 Task: Create a meeting invitation with a SmartArt diagram of project phases and include a 3D model.
Action: Mouse moved to (16, 69)
Screenshot: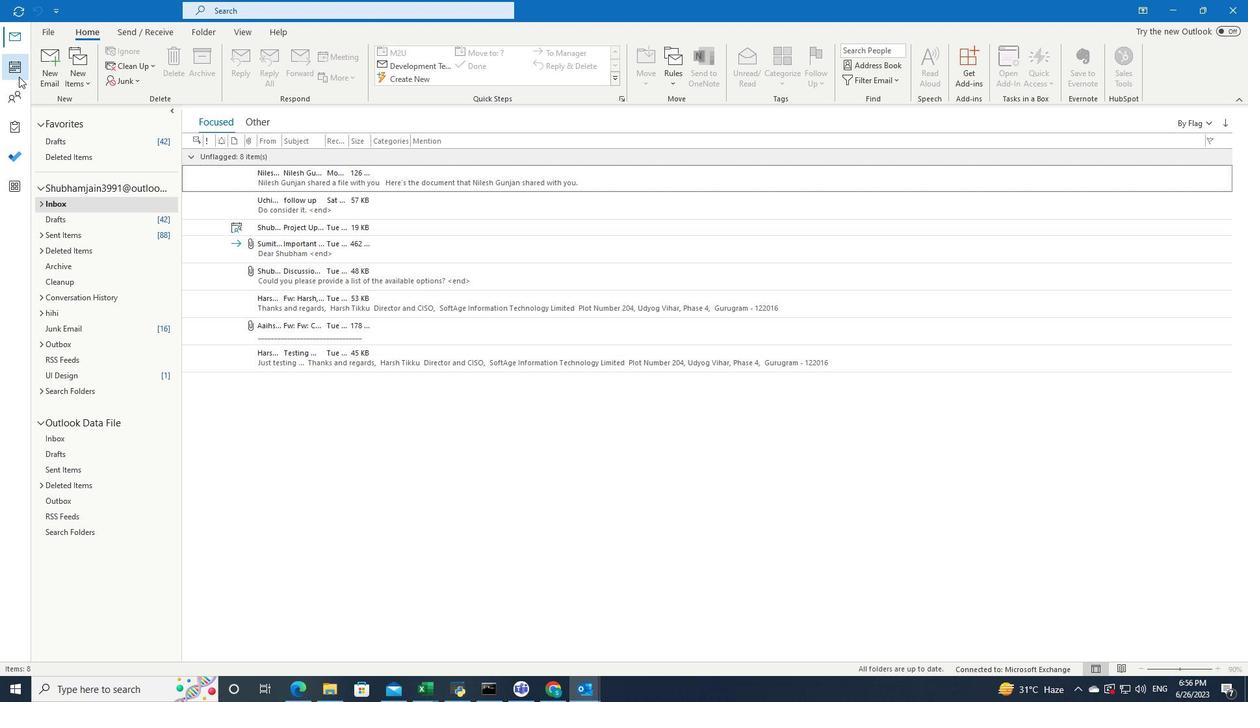 
Action: Mouse pressed left at (16, 69)
Screenshot: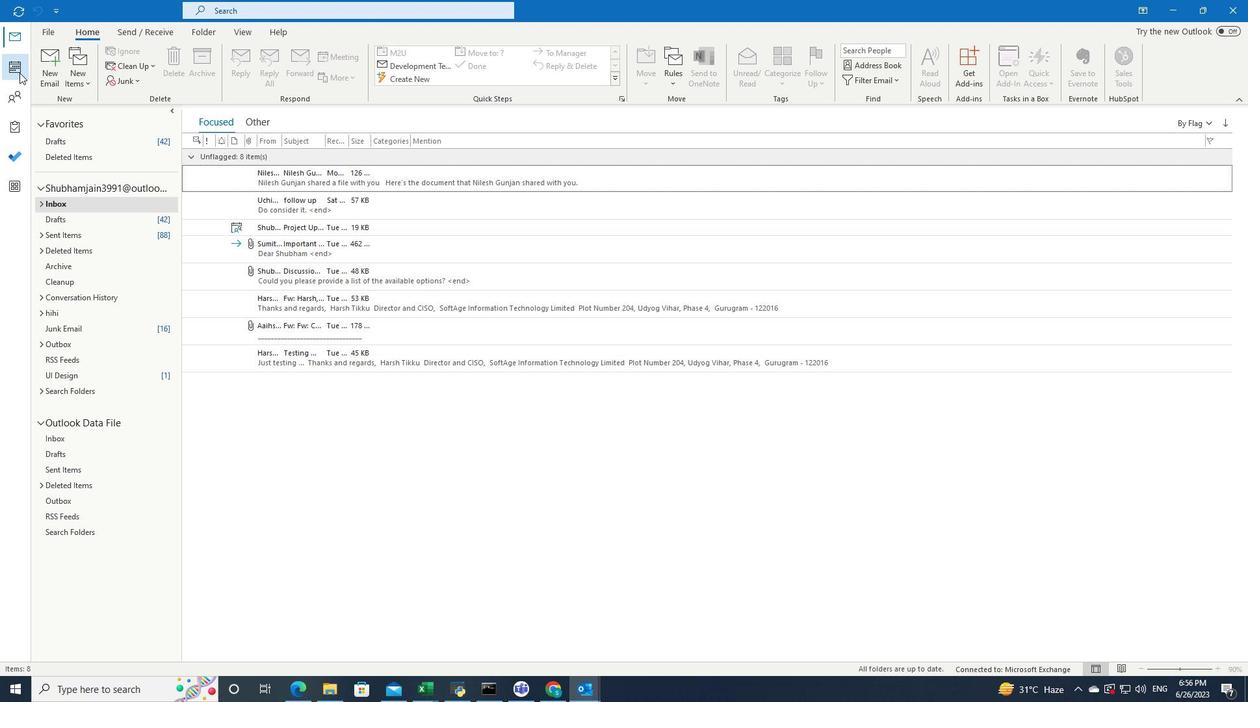 
Action: Mouse moved to (104, 78)
Screenshot: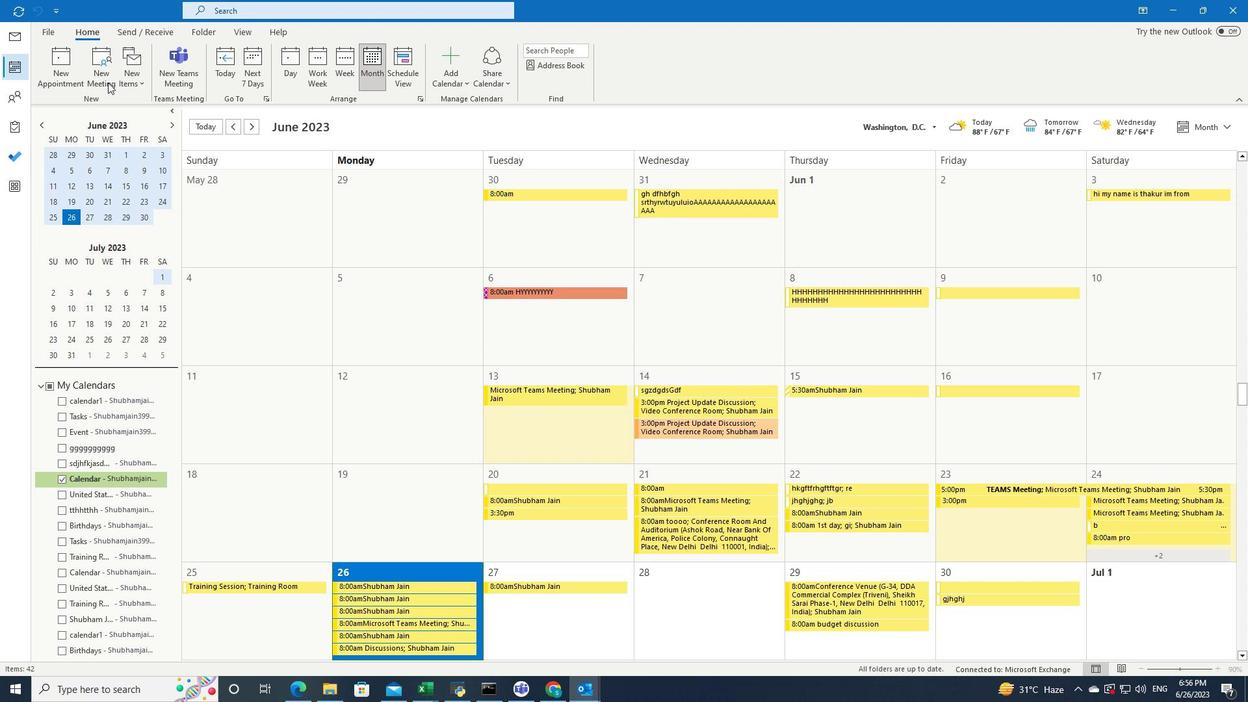 
Action: Mouse pressed left at (104, 78)
Screenshot: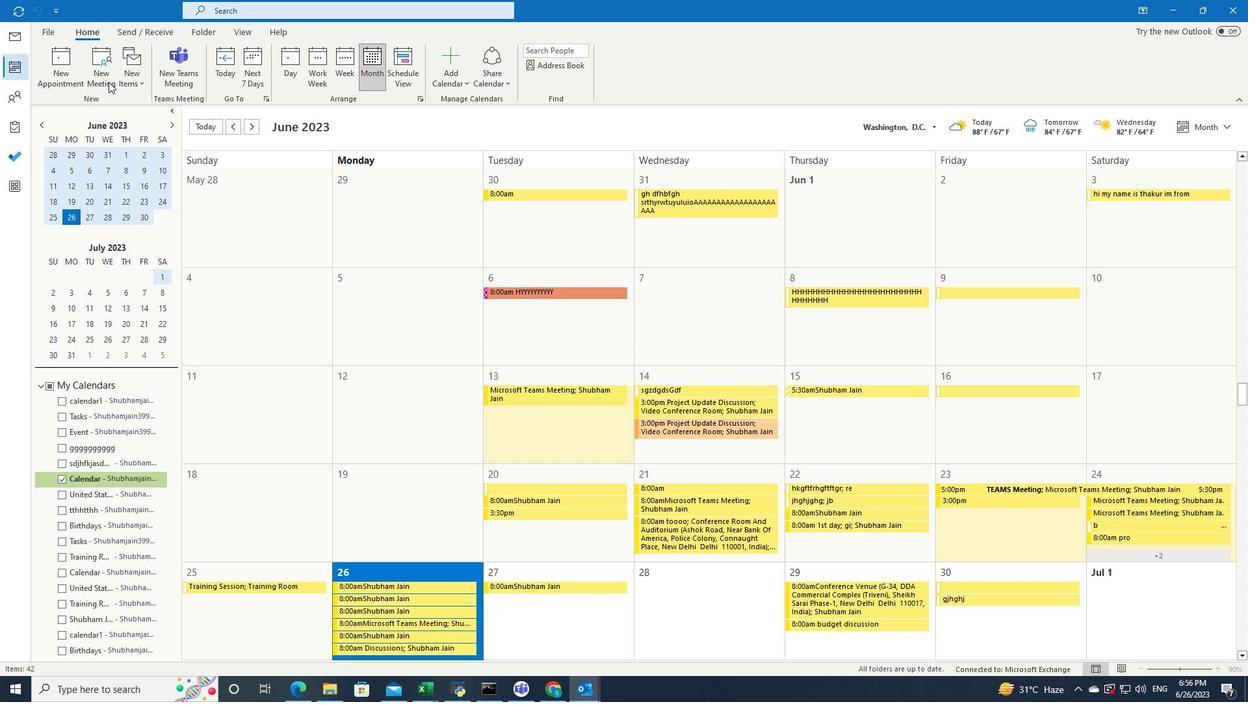 
Action: Mouse moved to (191, 29)
Screenshot: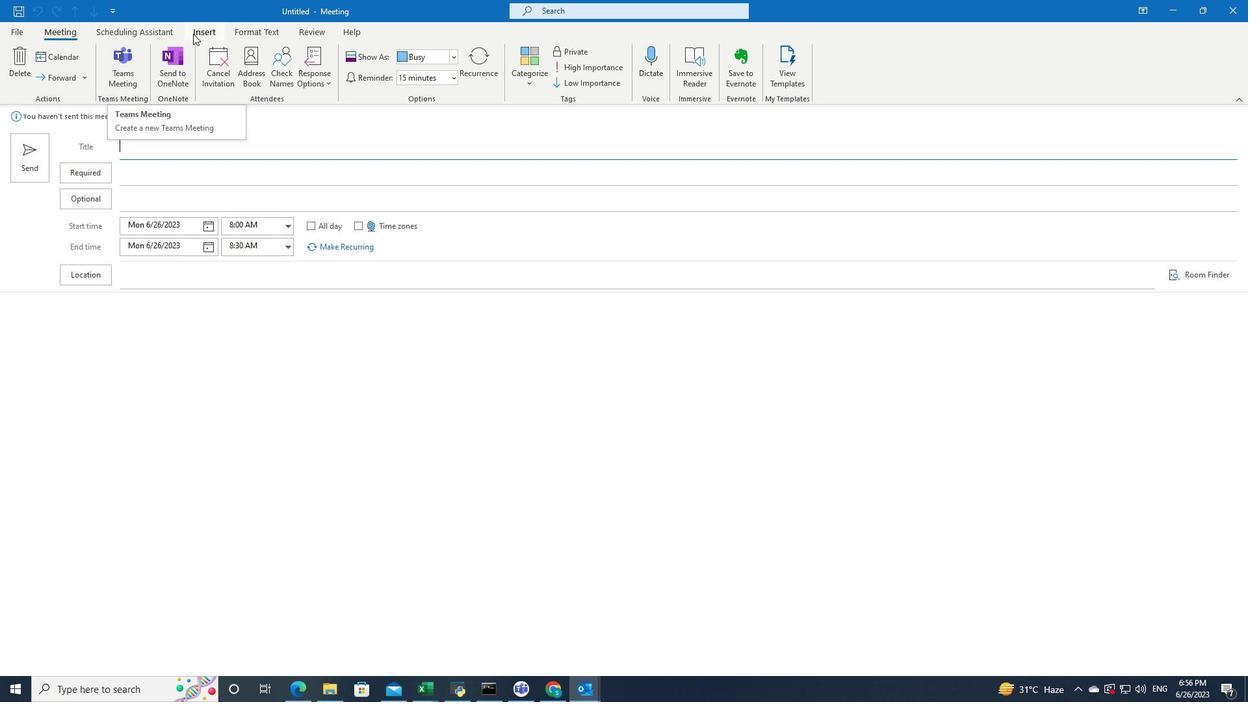 
Action: Mouse pressed left at (191, 29)
Screenshot: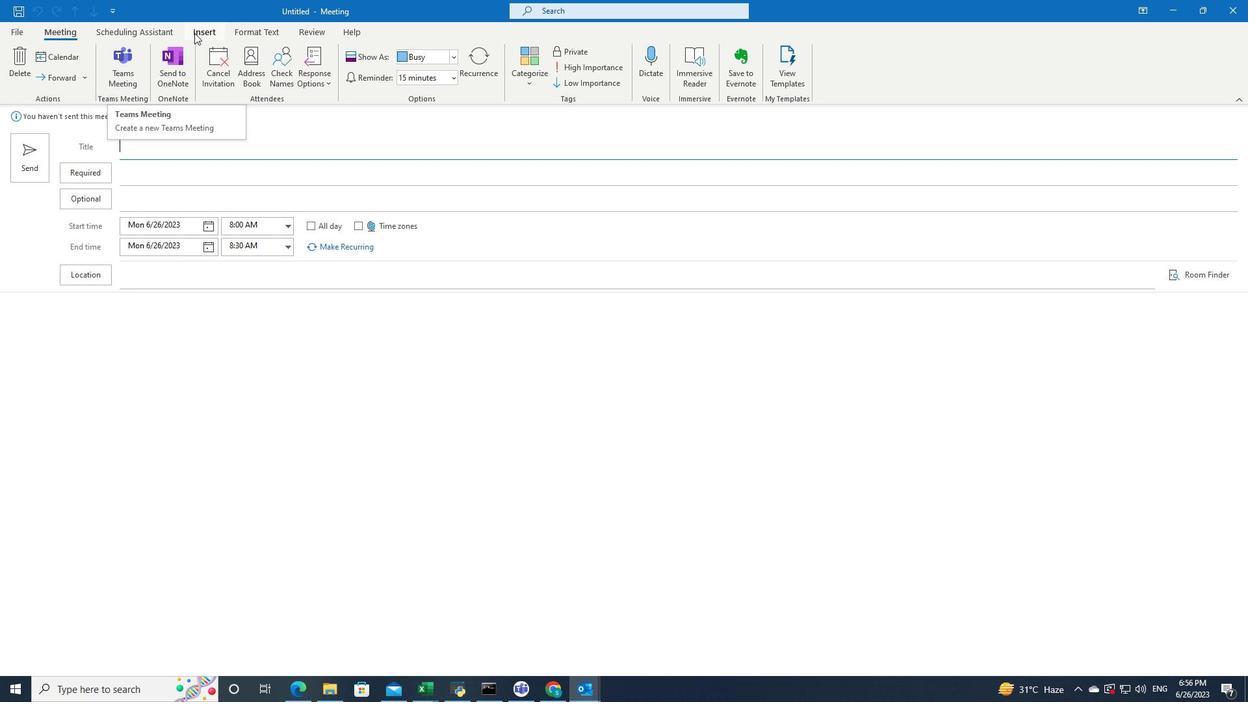 
Action: Mouse moved to (212, 304)
Screenshot: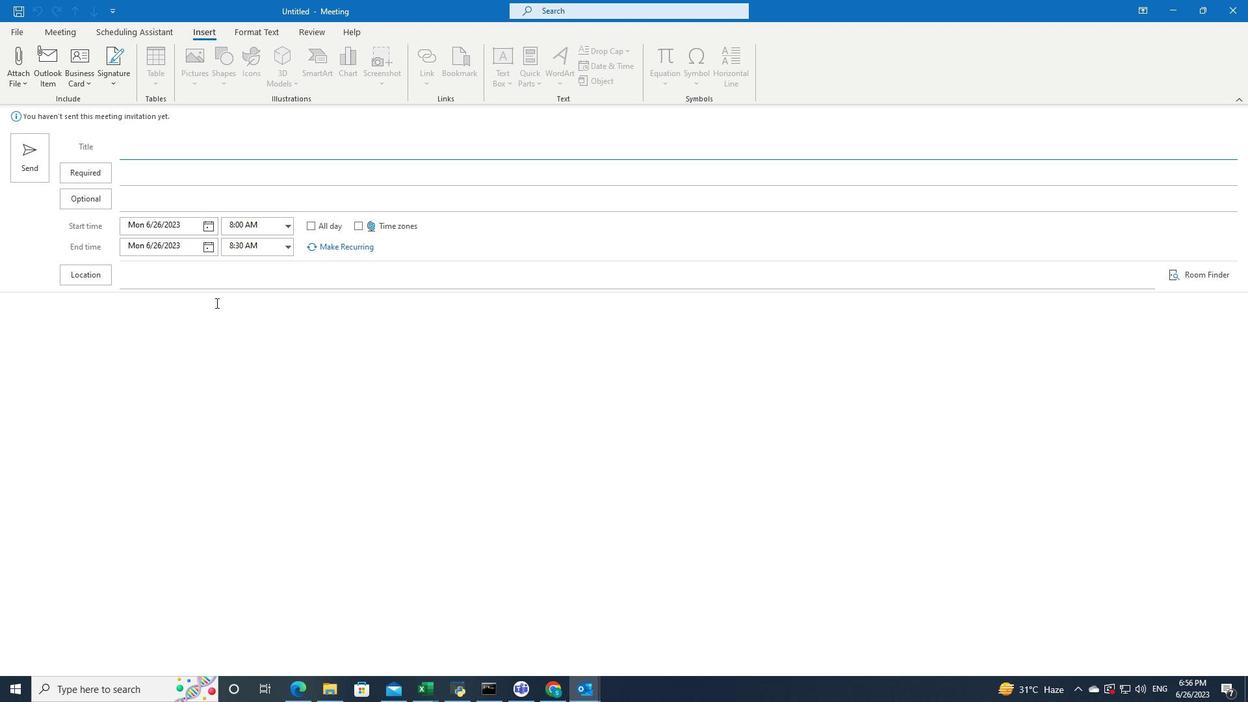 
Action: Mouse pressed left at (212, 304)
Screenshot: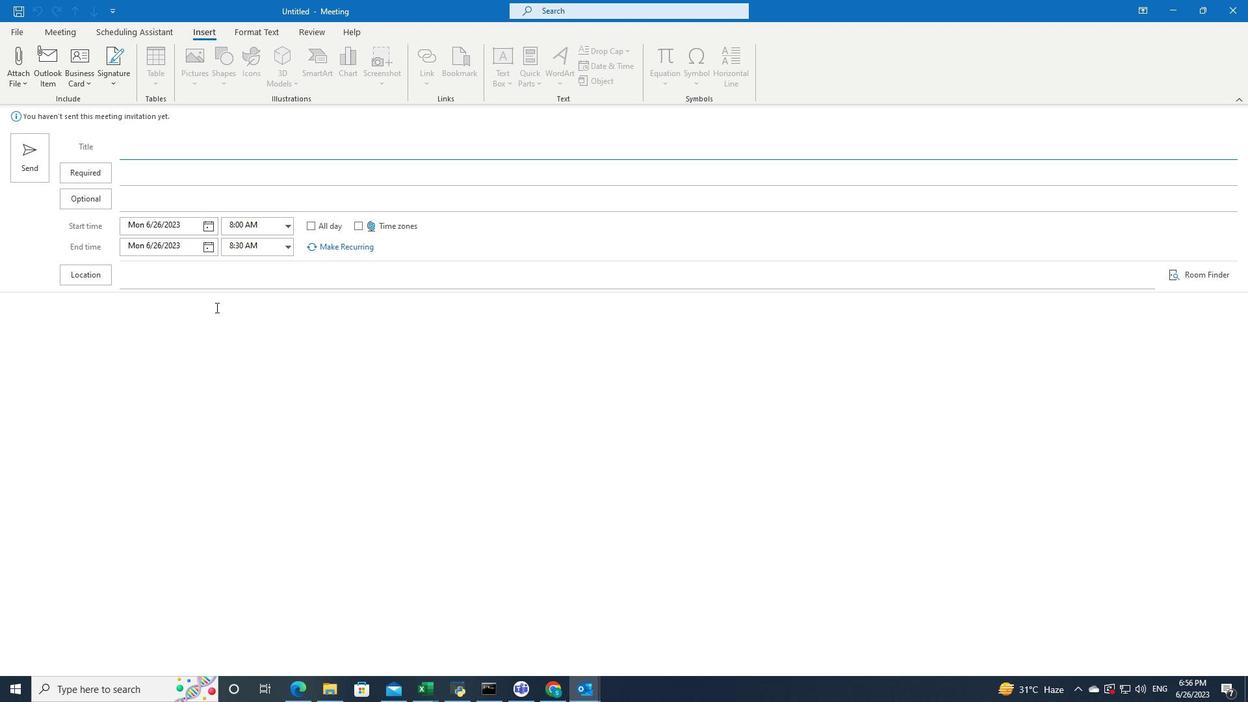 
Action: Mouse moved to (284, 78)
Screenshot: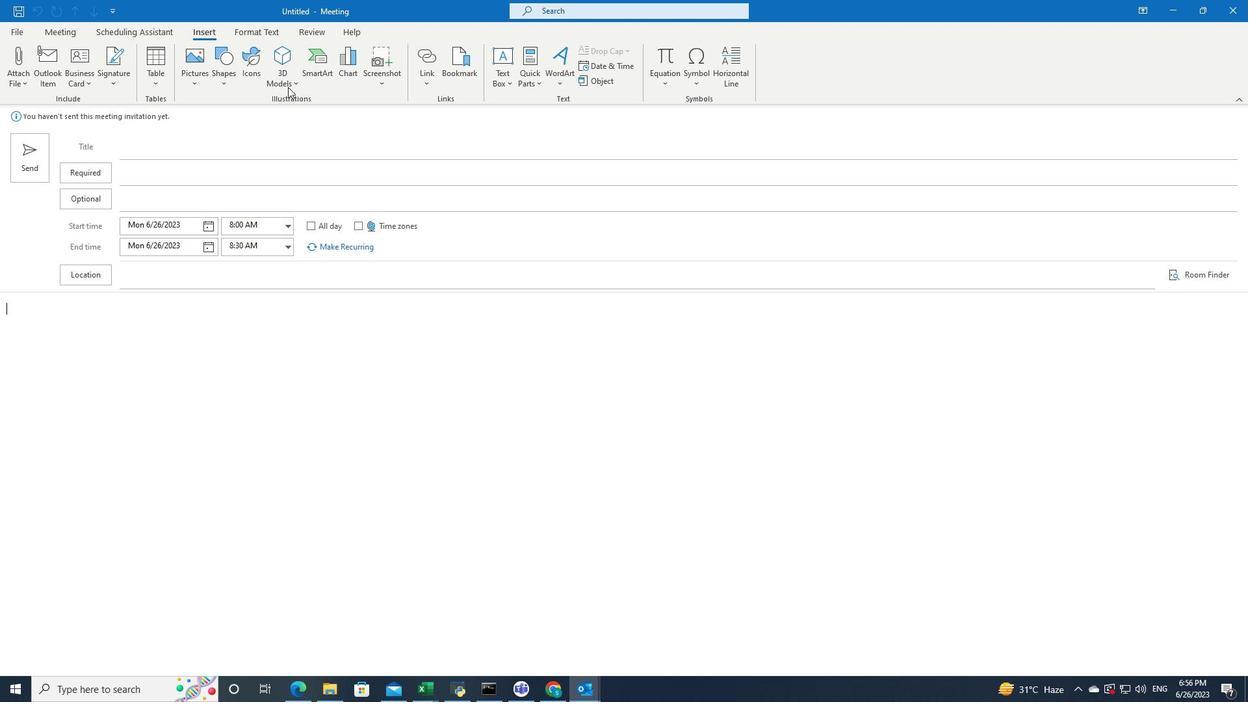
Action: Mouse pressed left at (284, 78)
Screenshot: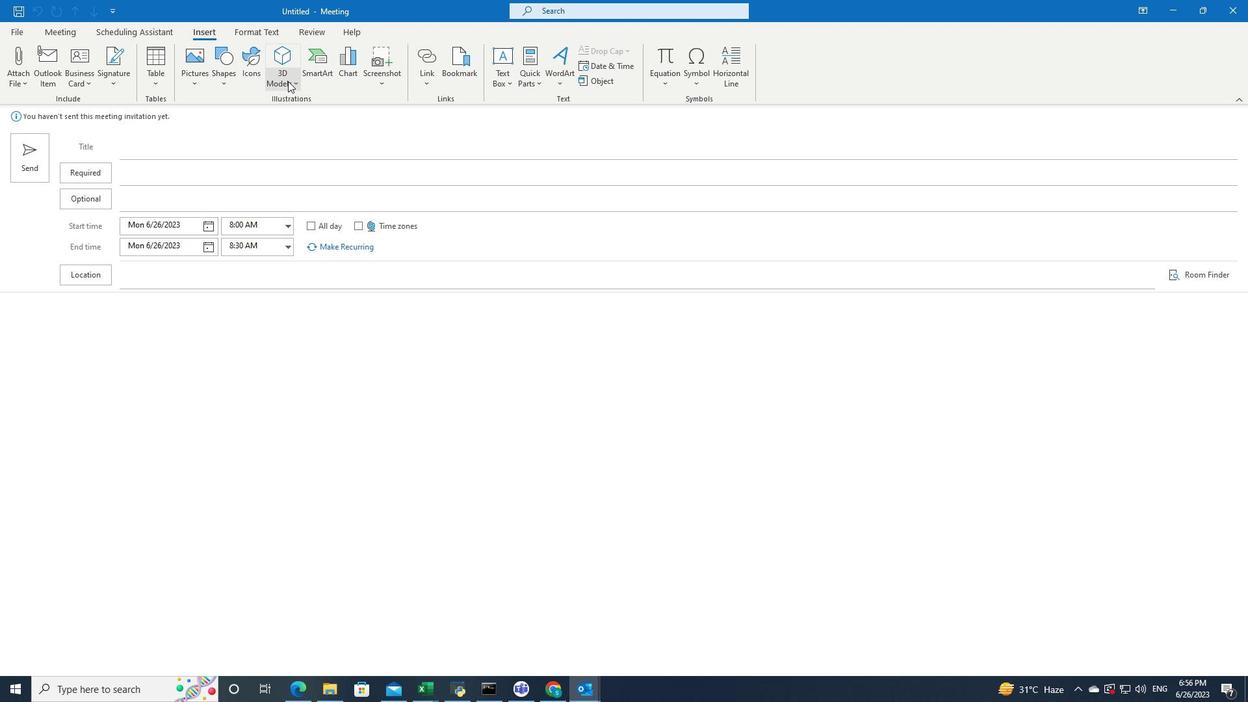 
Action: Mouse moved to (293, 133)
Screenshot: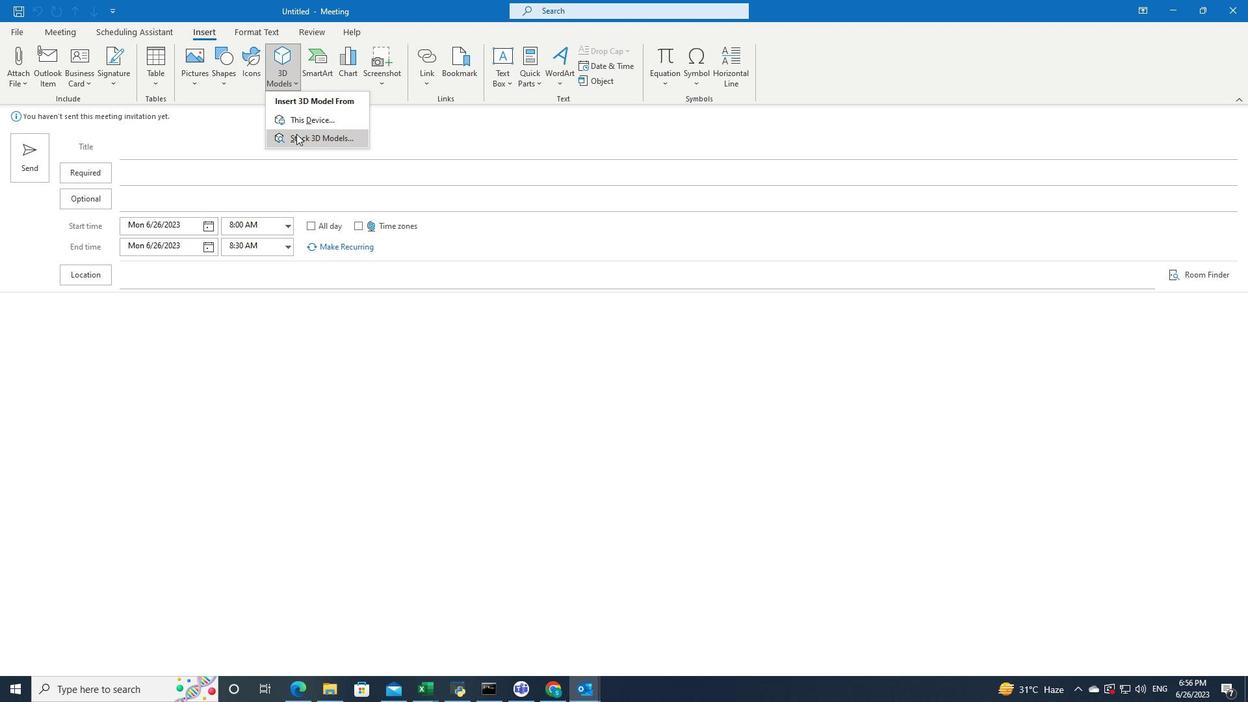 
Action: Mouse pressed left at (293, 133)
Screenshot: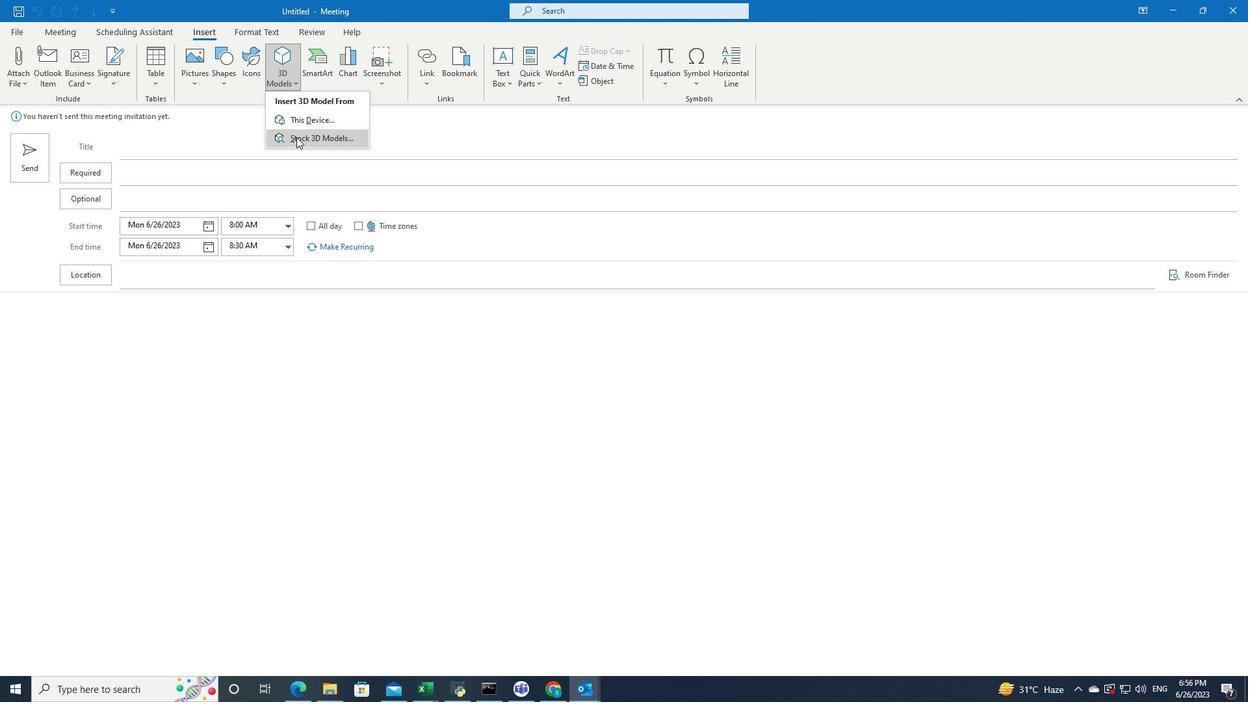 
Action: Key pressed <Key.shift>Plan<Key.enter>
Screenshot: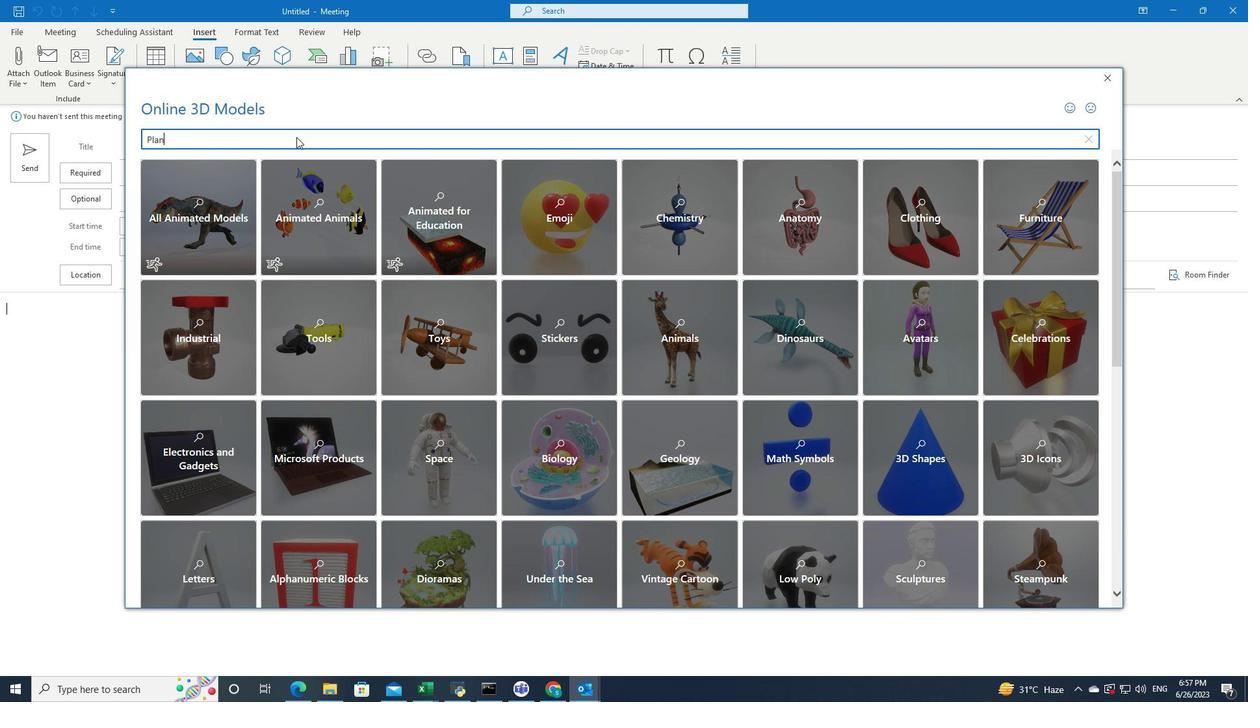 
Action: Mouse moved to (191, 320)
Screenshot: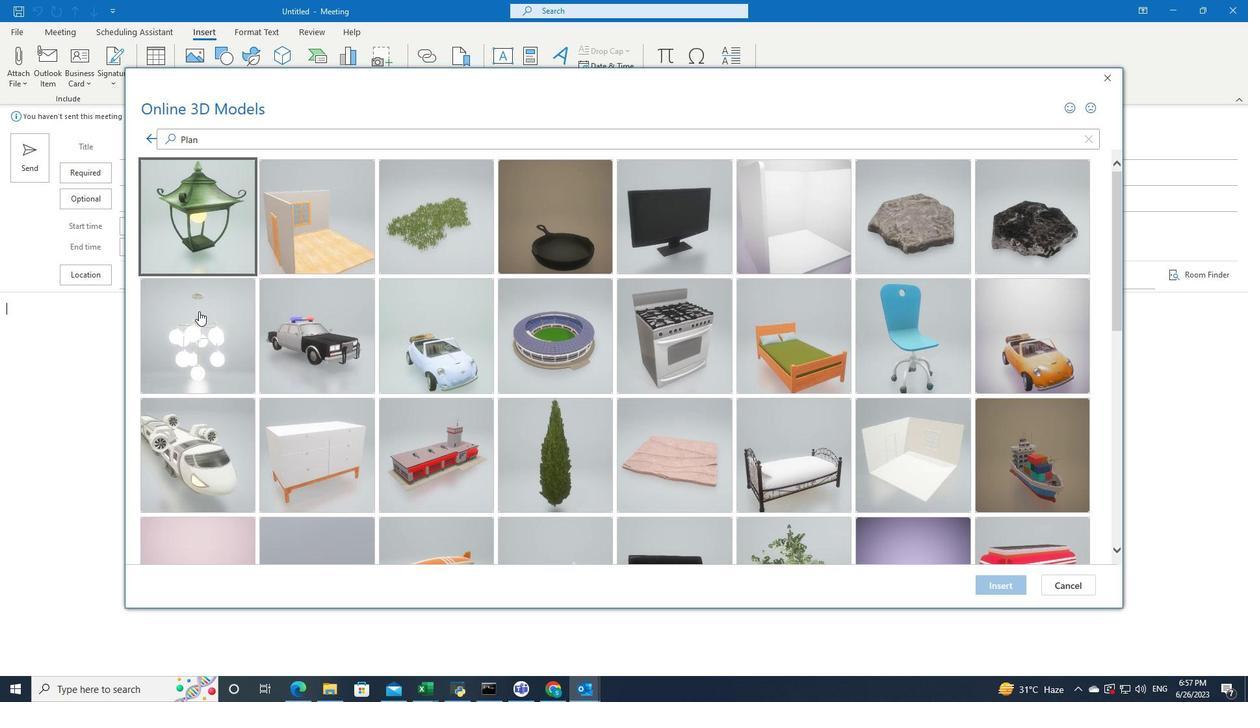 
Action: Mouse pressed left at (191, 320)
Screenshot: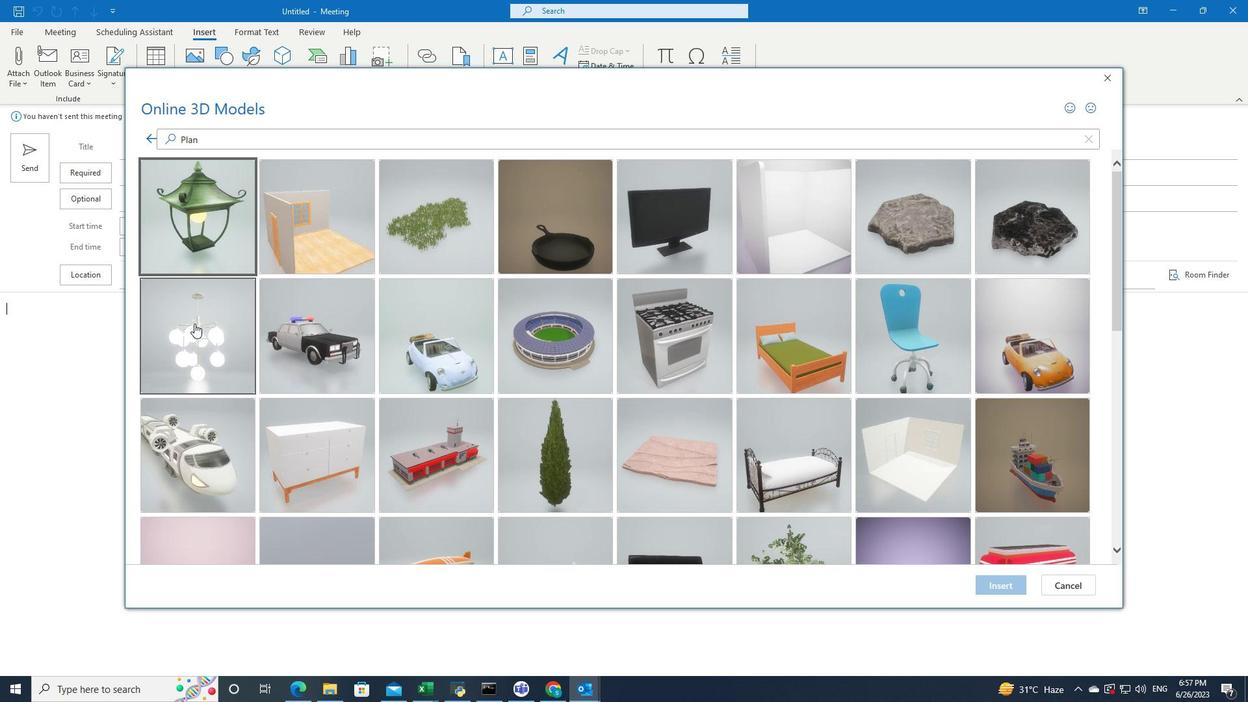 
Action: Mouse moved to (981, 577)
Screenshot: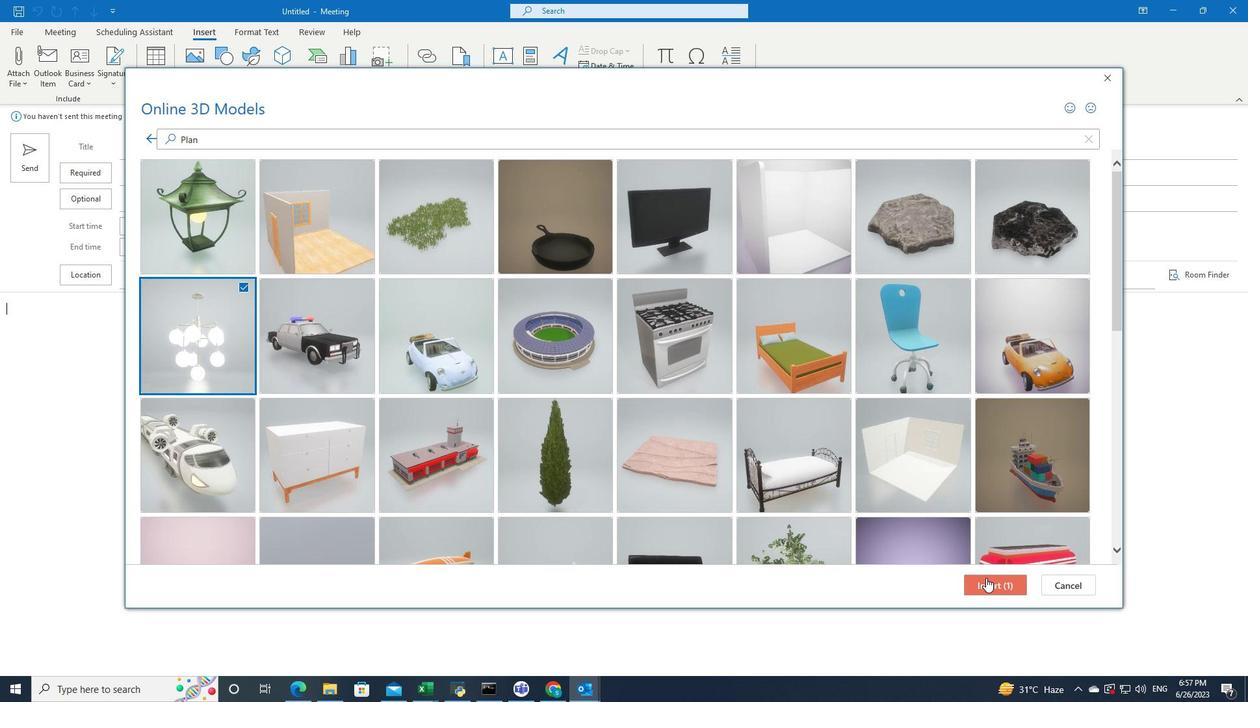 
Action: Mouse pressed left at (981, 577)
Screenshot: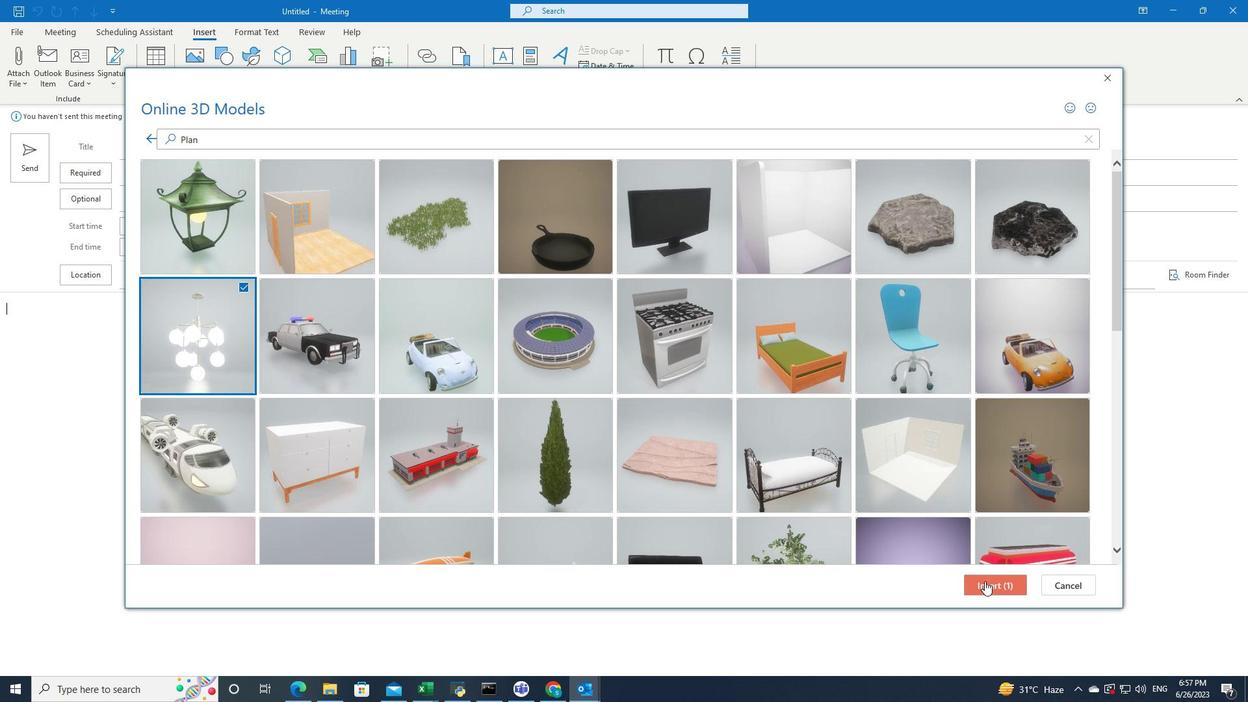 
Action: Mouse moved to (207, 32)
Screenshot: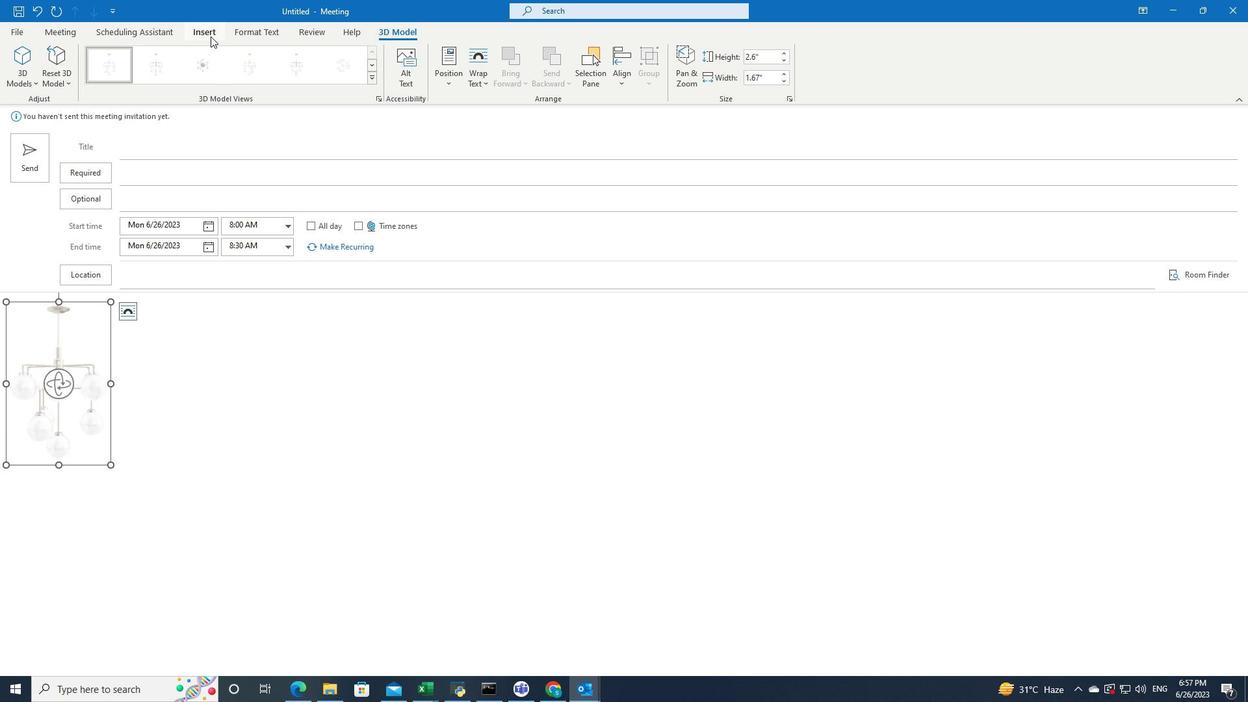 
Action: Mouse pressed left at (207, 32)
Screenshot: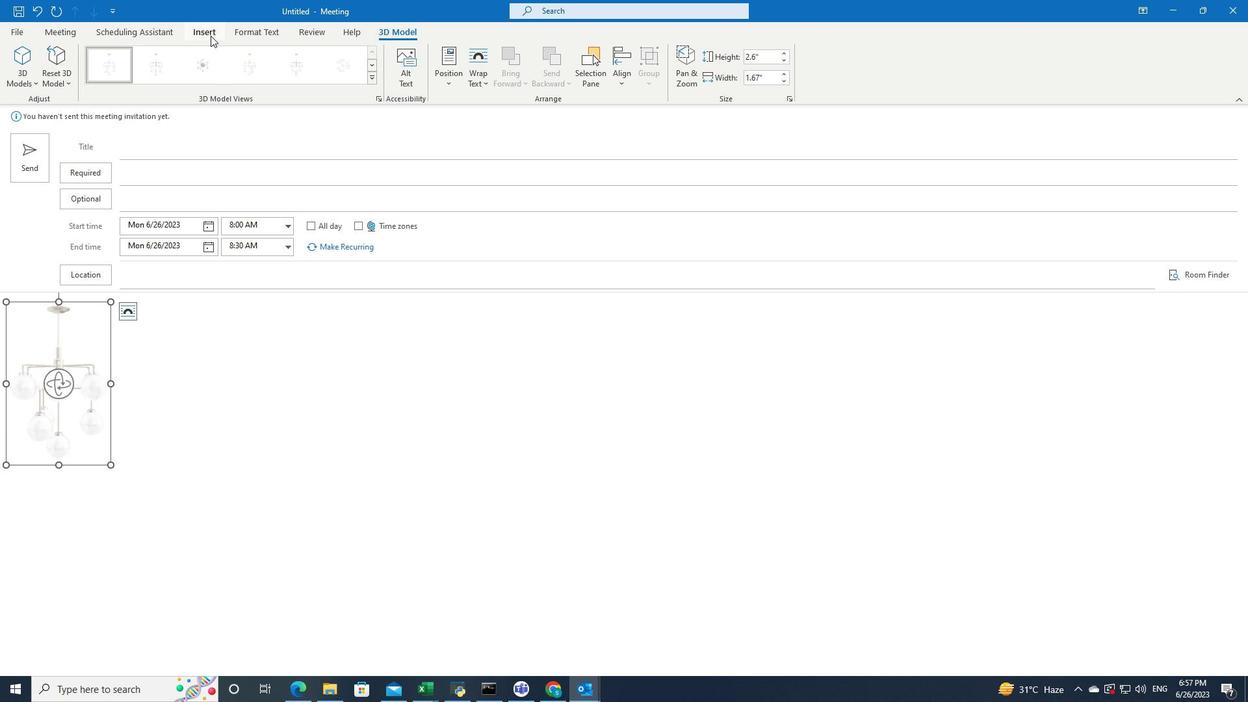 
Action: Mouse moved to (319, 77)
Screenshot: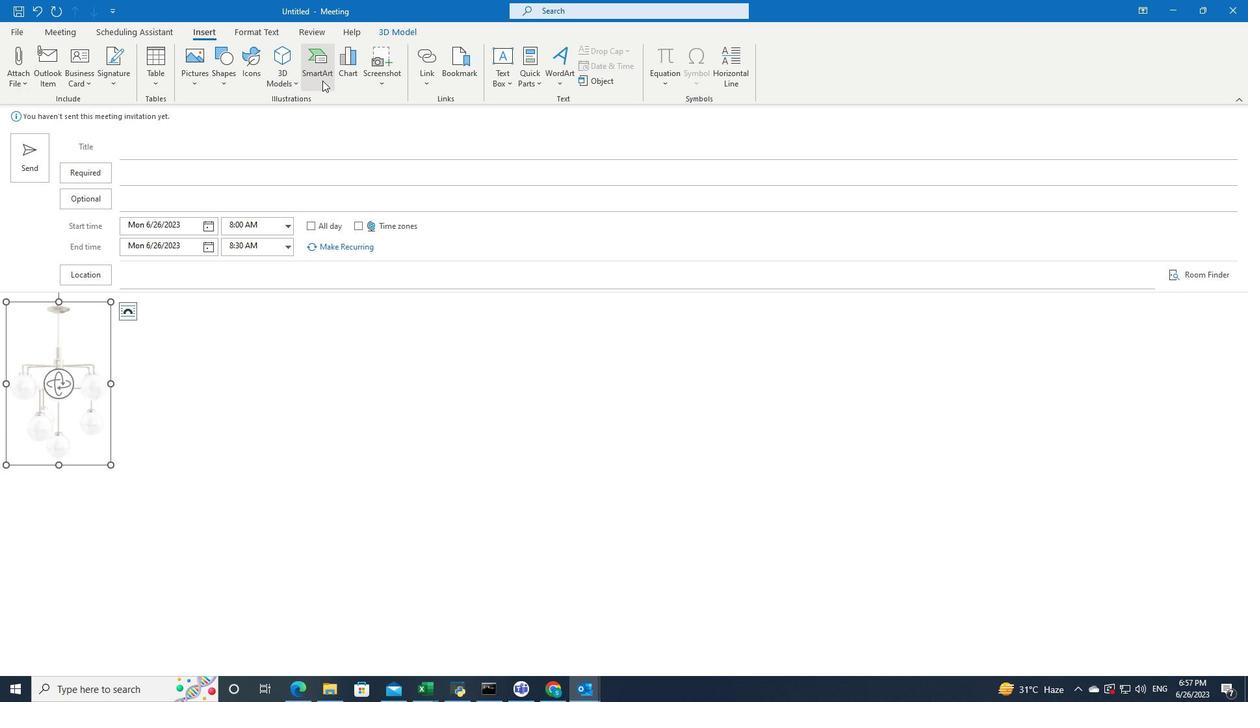 
Action: Mouse pressed left at (319, 77)
Screenshot: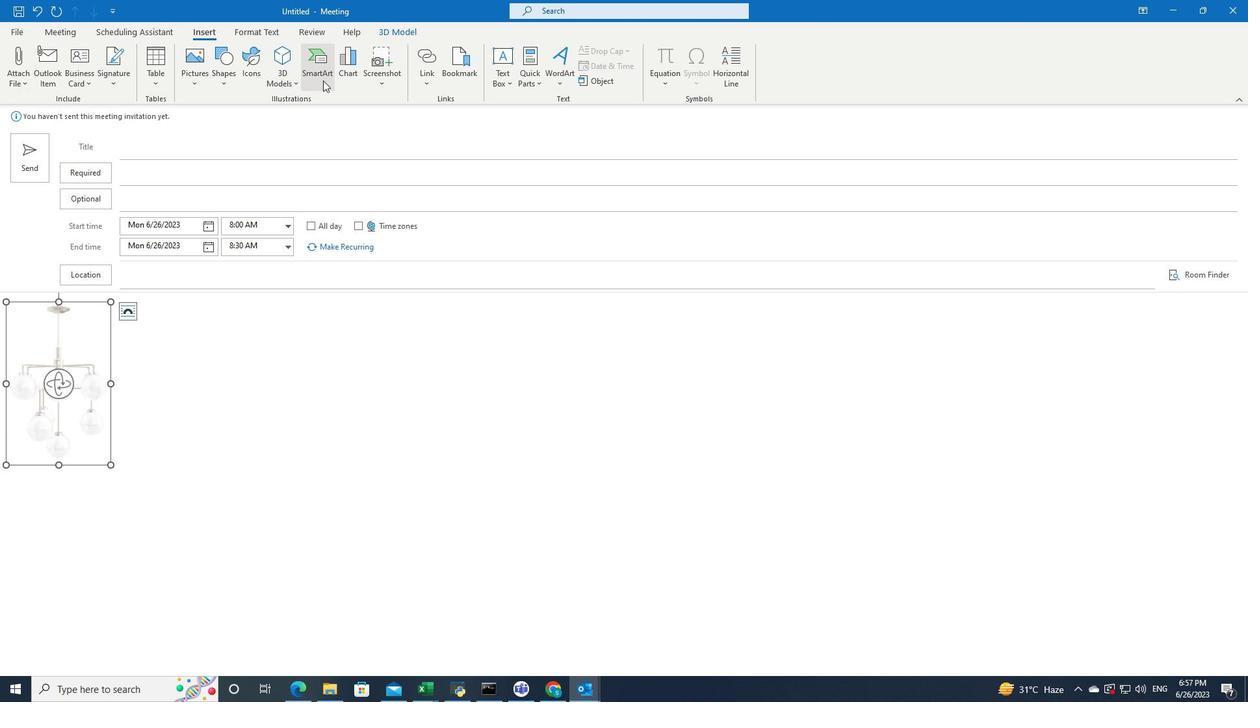 
Action: Mouse moved to (426, 295)
Screenshot: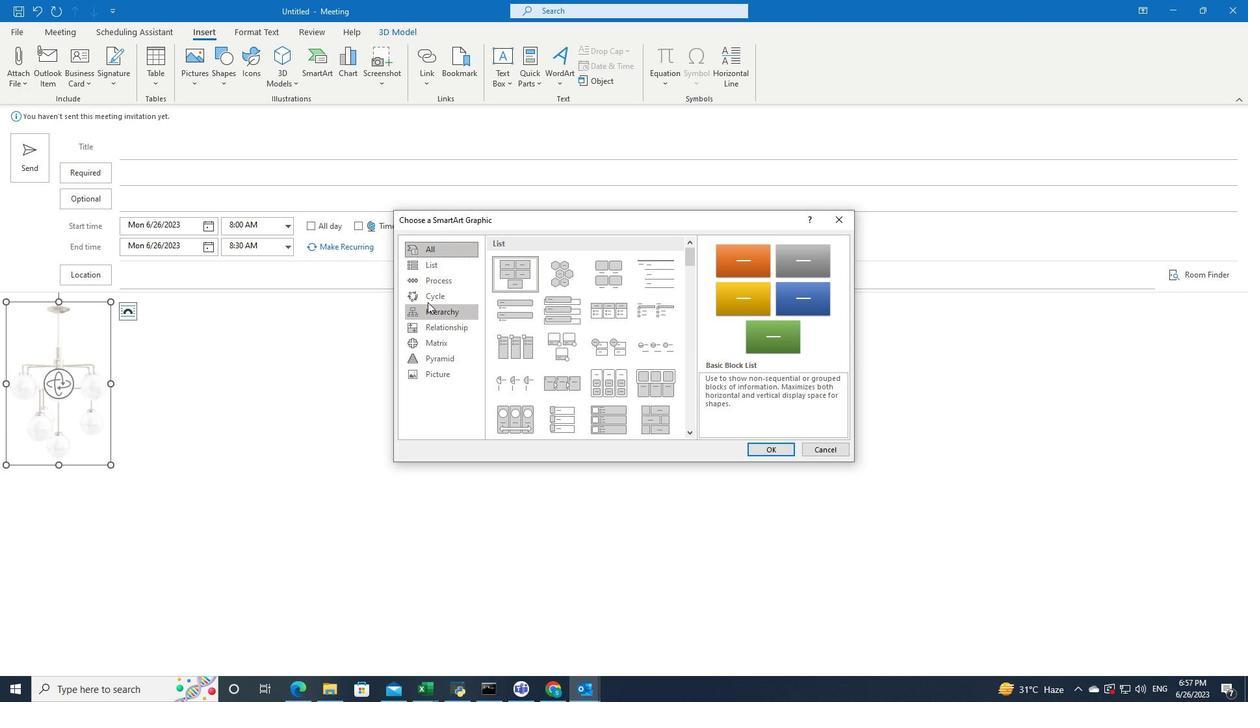 
Action: Mouse pressed left at (426, 295)
Screenshot: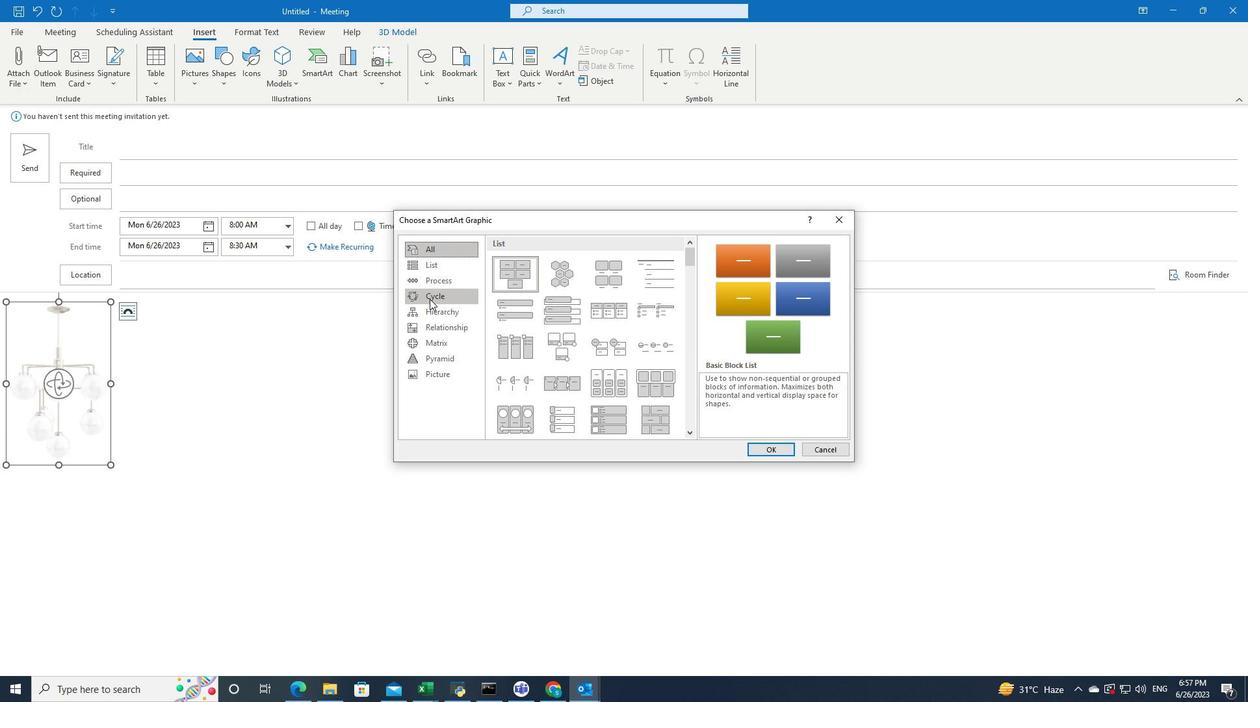 
Action: Mouse moved to (507, 260)
Screenshot: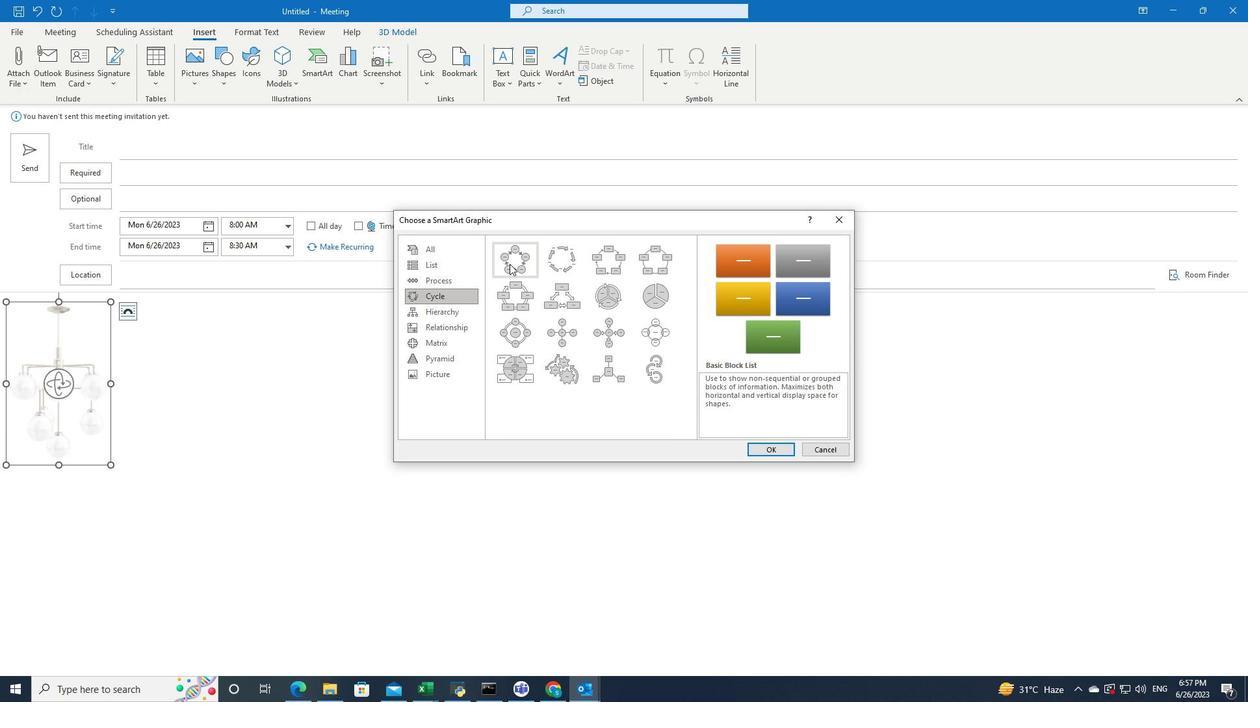 
Action: Mouse pressed left at (507, 260)
Screenshot: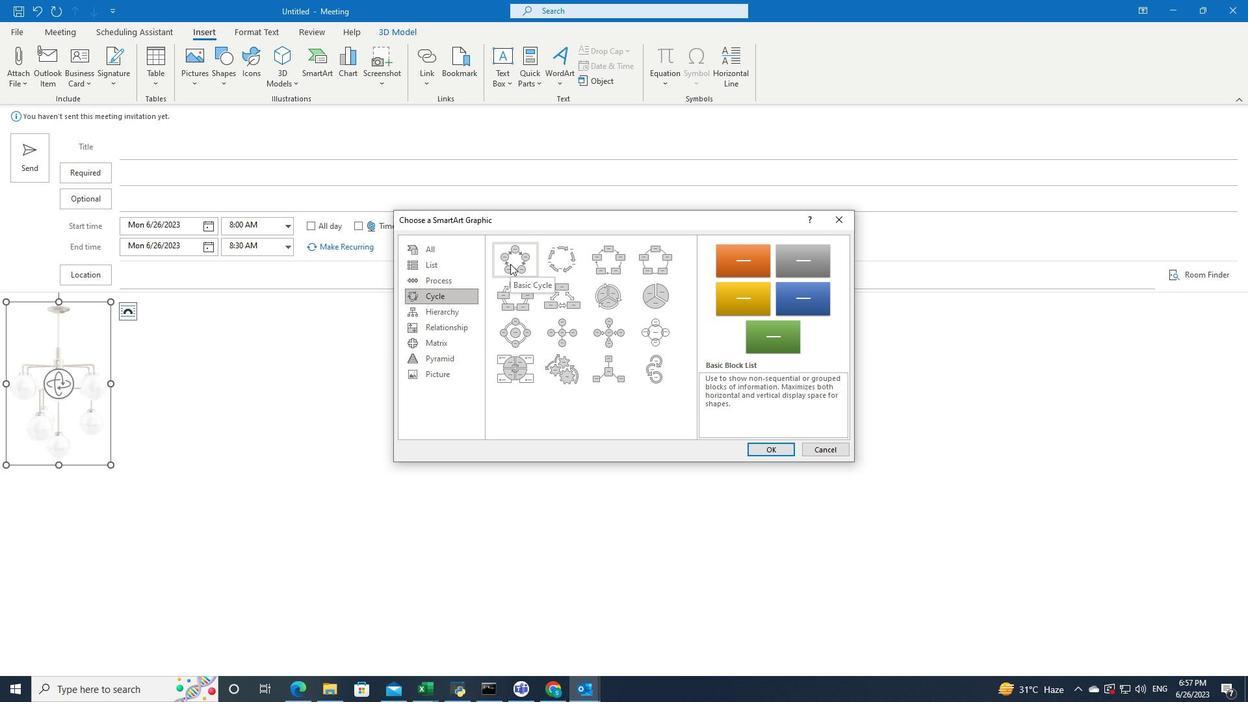 
Action: Mouse moved to (765, 447)
Screenshot: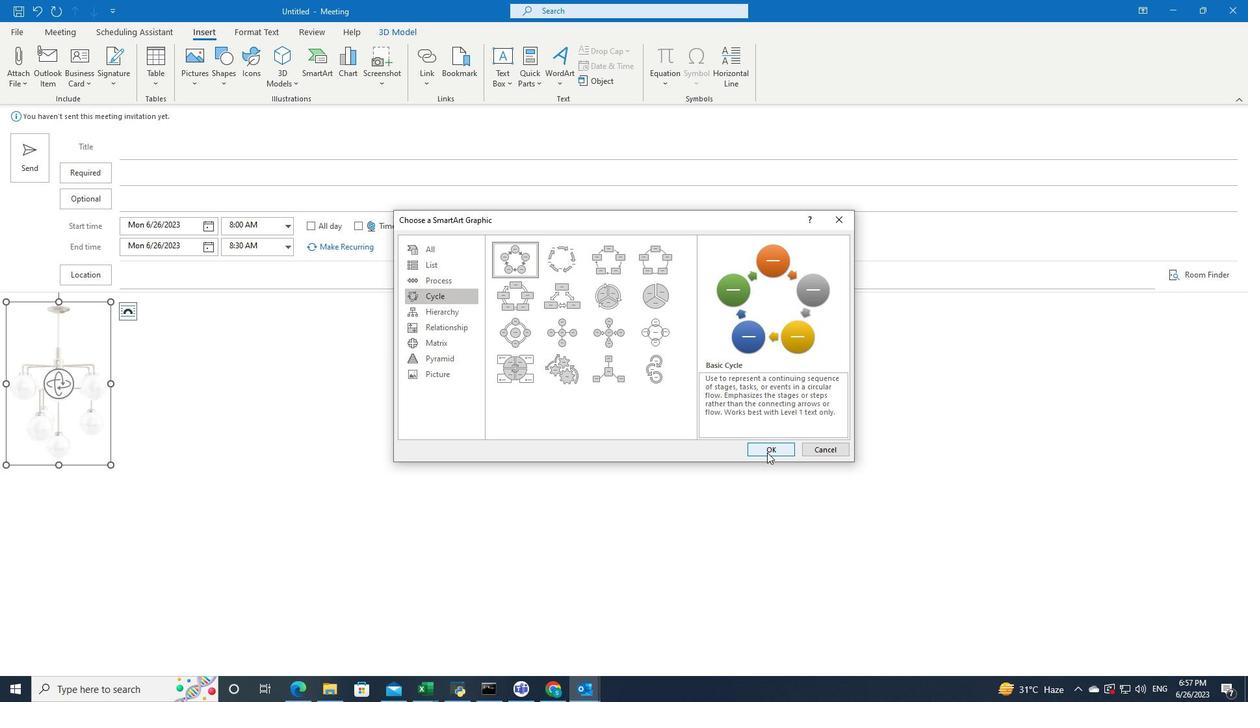 
Action: Mouse pressed left at (765, 447)
Screenshot: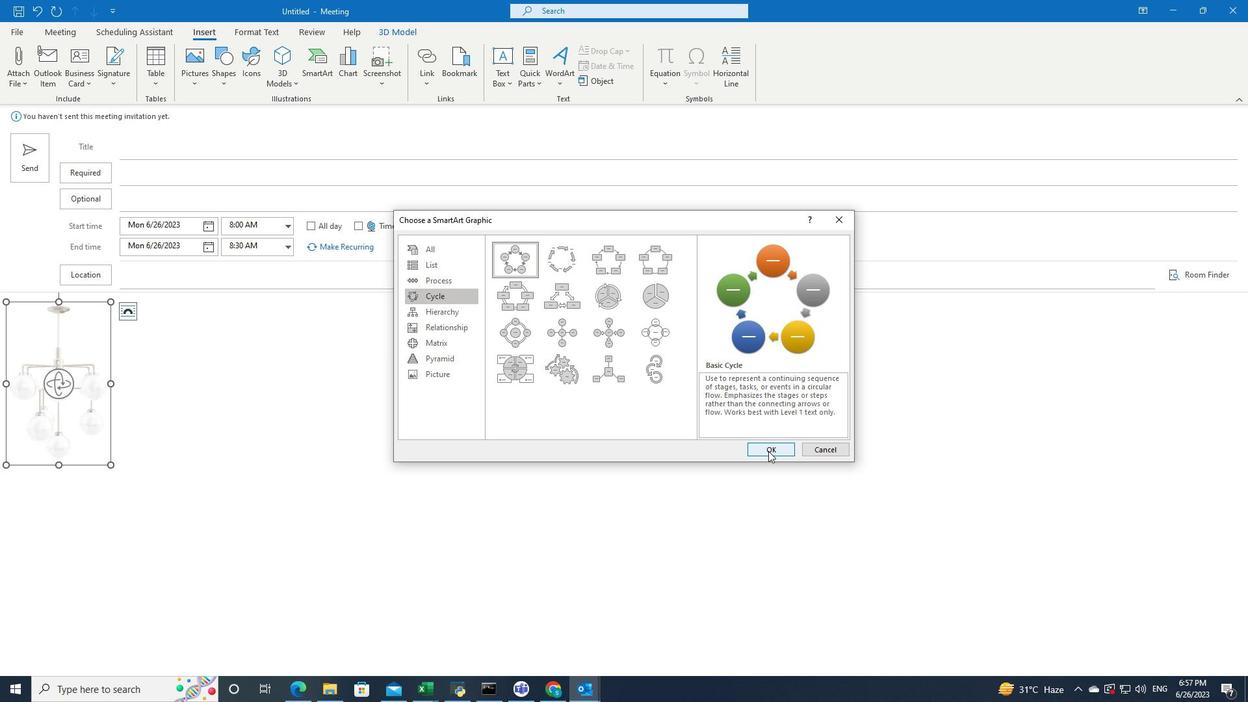 
Action: Mouse moved to (258, 375)
Screenshot: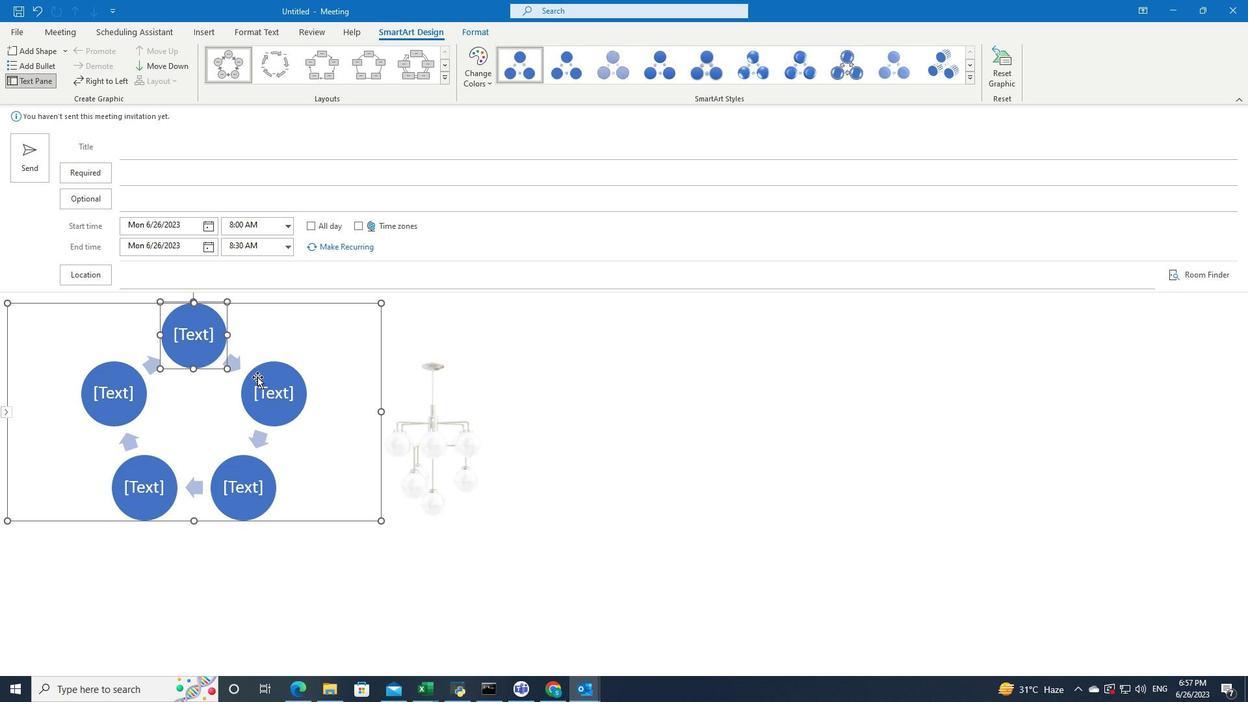 
Action: Mouse pressed left at (258, 375)
Screenshot: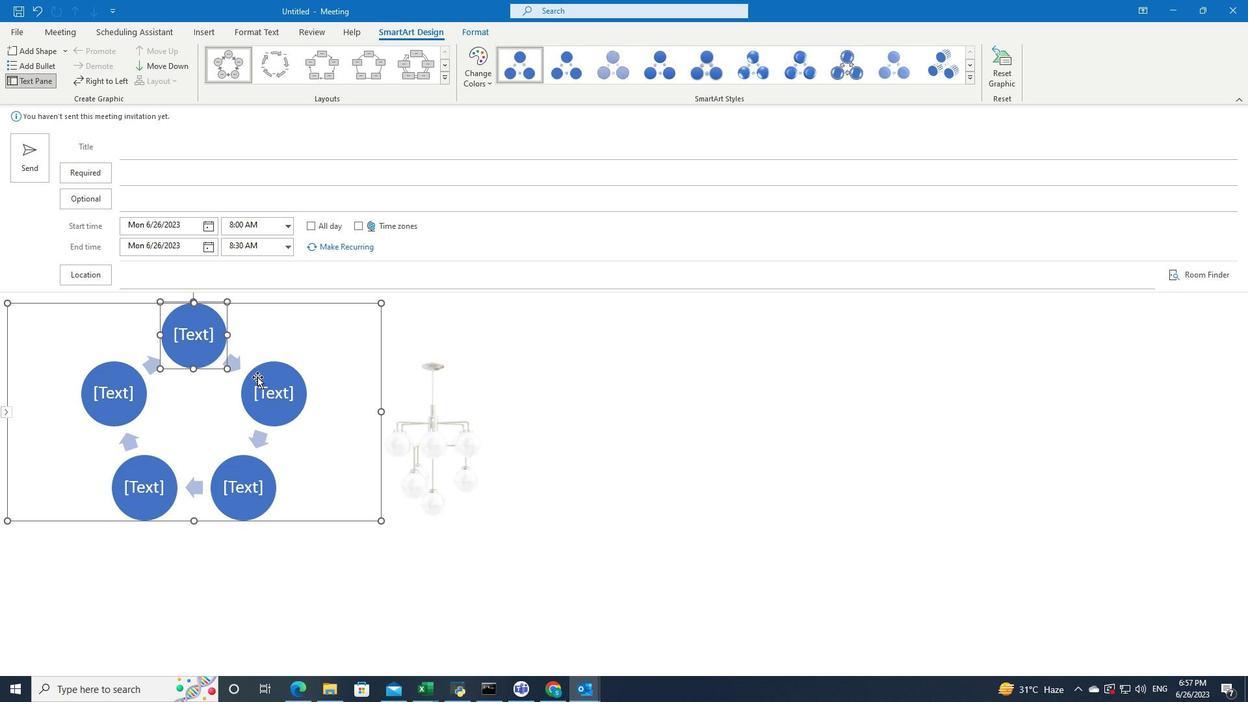 
Action: Mouse moved to (264, 373)
Screenshot: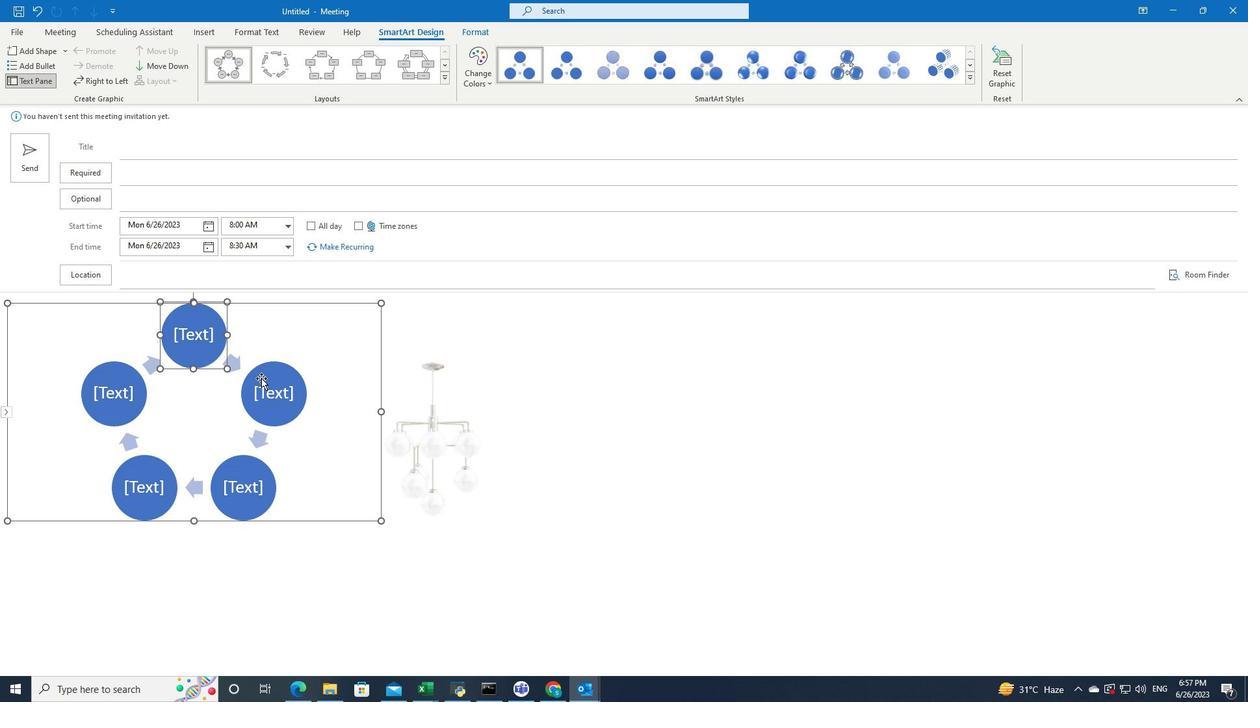 
Action: Mouse pressed right at (264, 373)
Screenshot: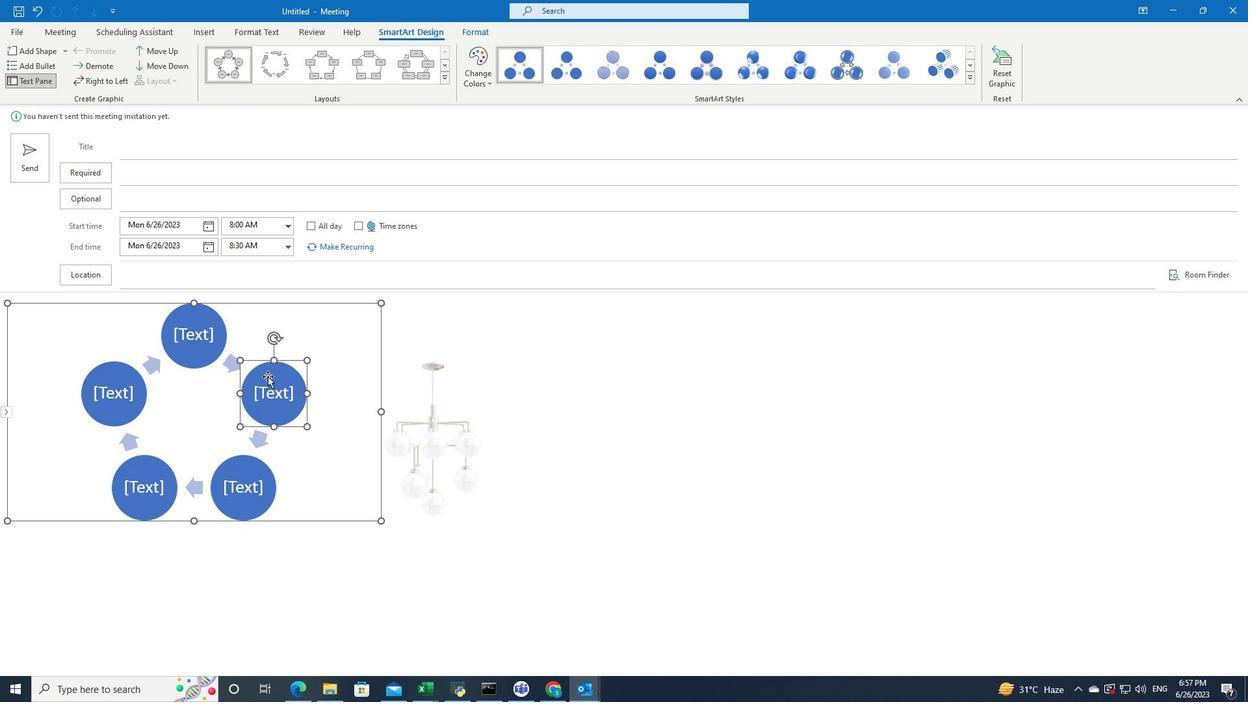 
Action: Mouse moved to (292, 380)
Screenshot: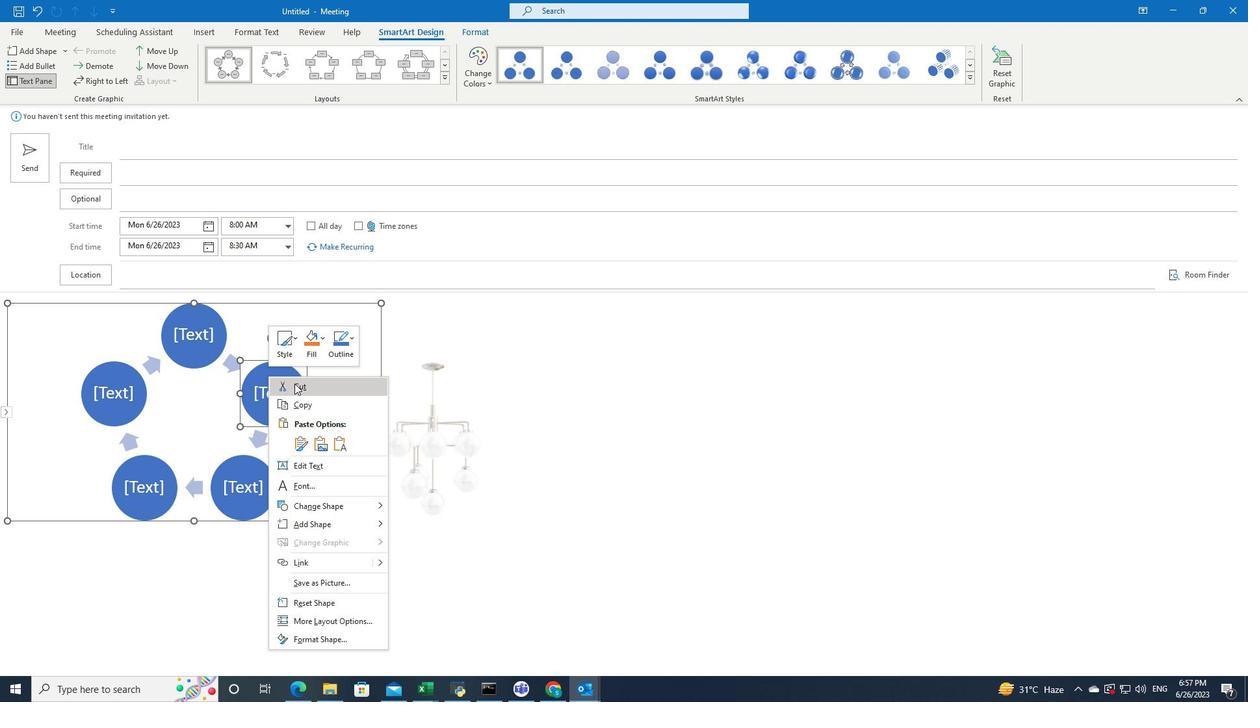 
Action: Mouse pressed left at (292, 380)
Screenshot: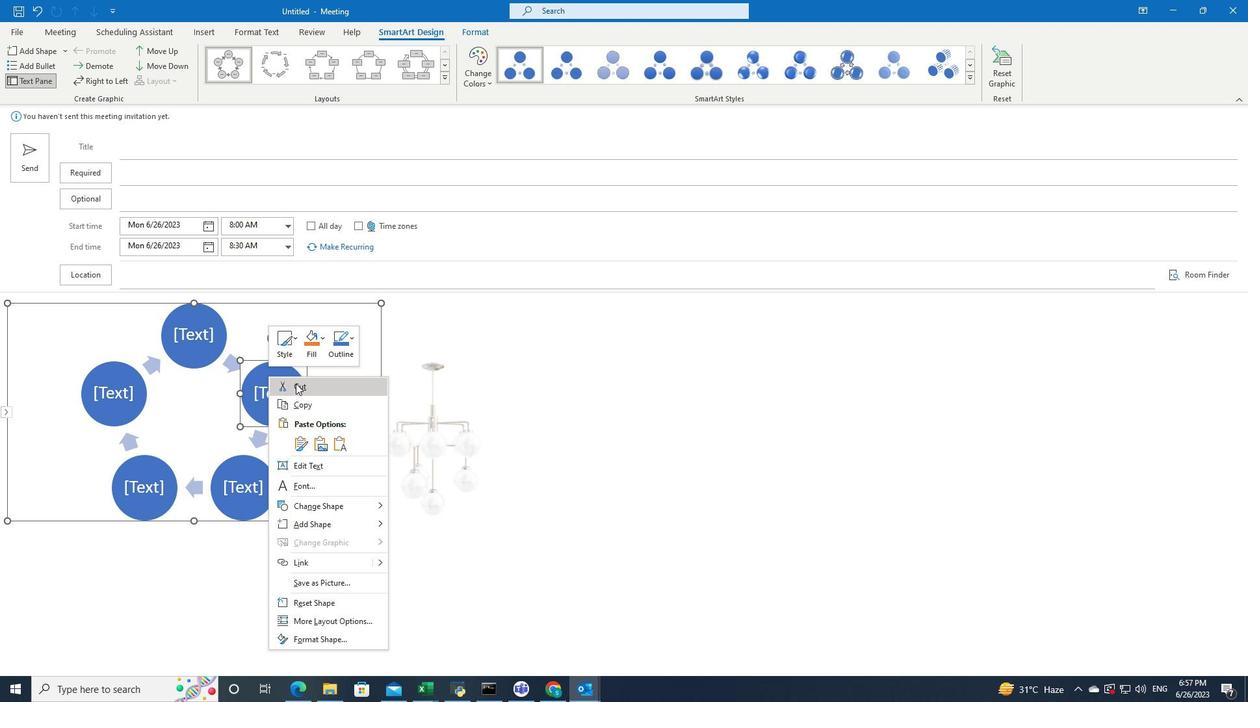 
Action: Mouse moved to (268, 393)
Screenshot: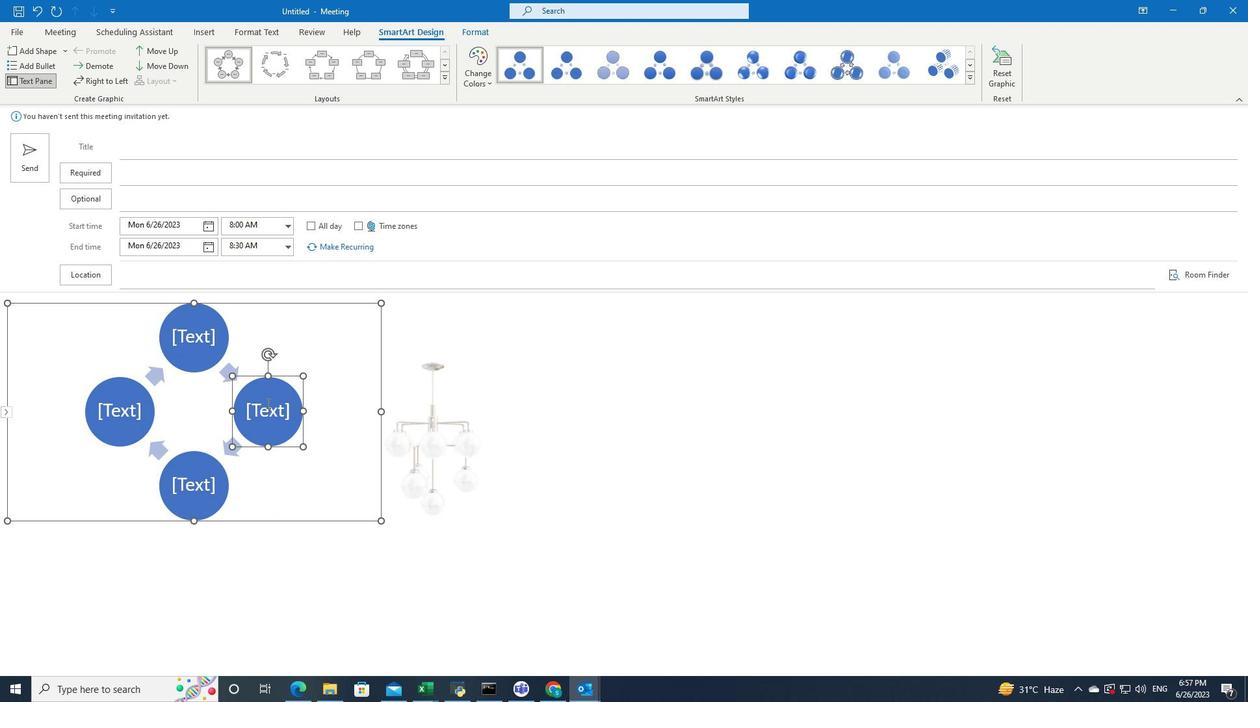 
Action: Mouse pressed right at (268, 393)
Screenshot: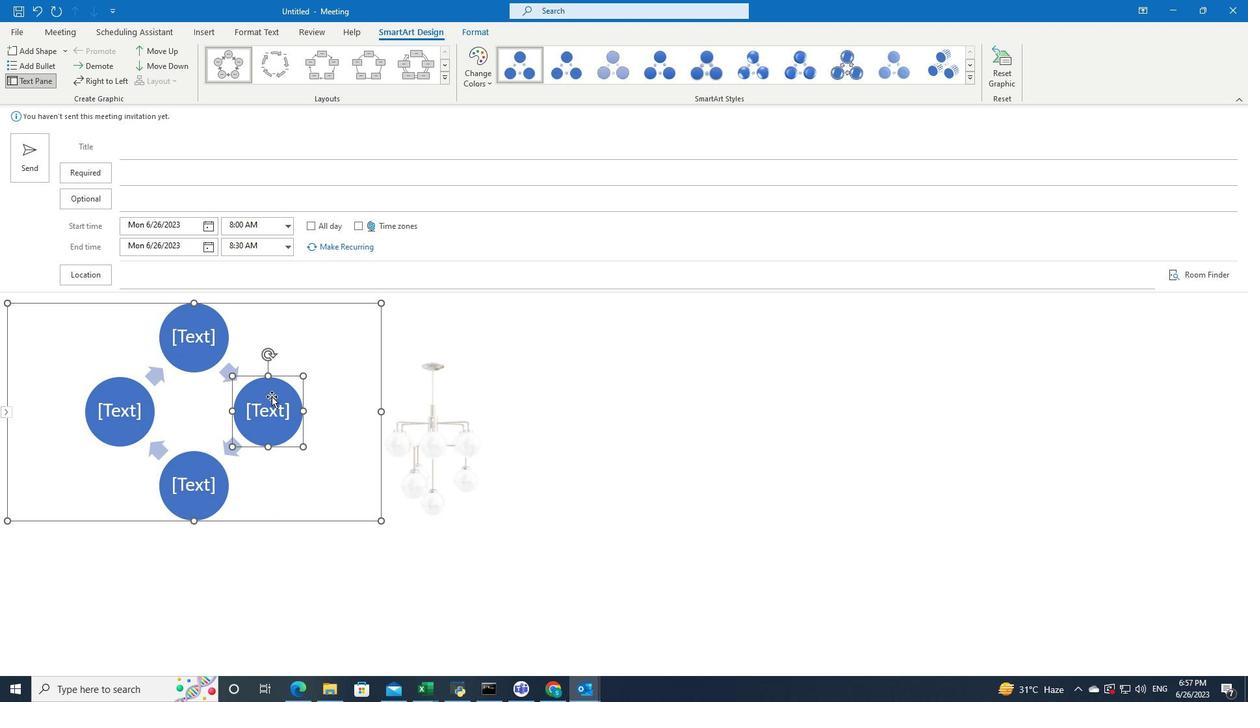 
Action: Mouse moved to (299, 406)
Screenshot: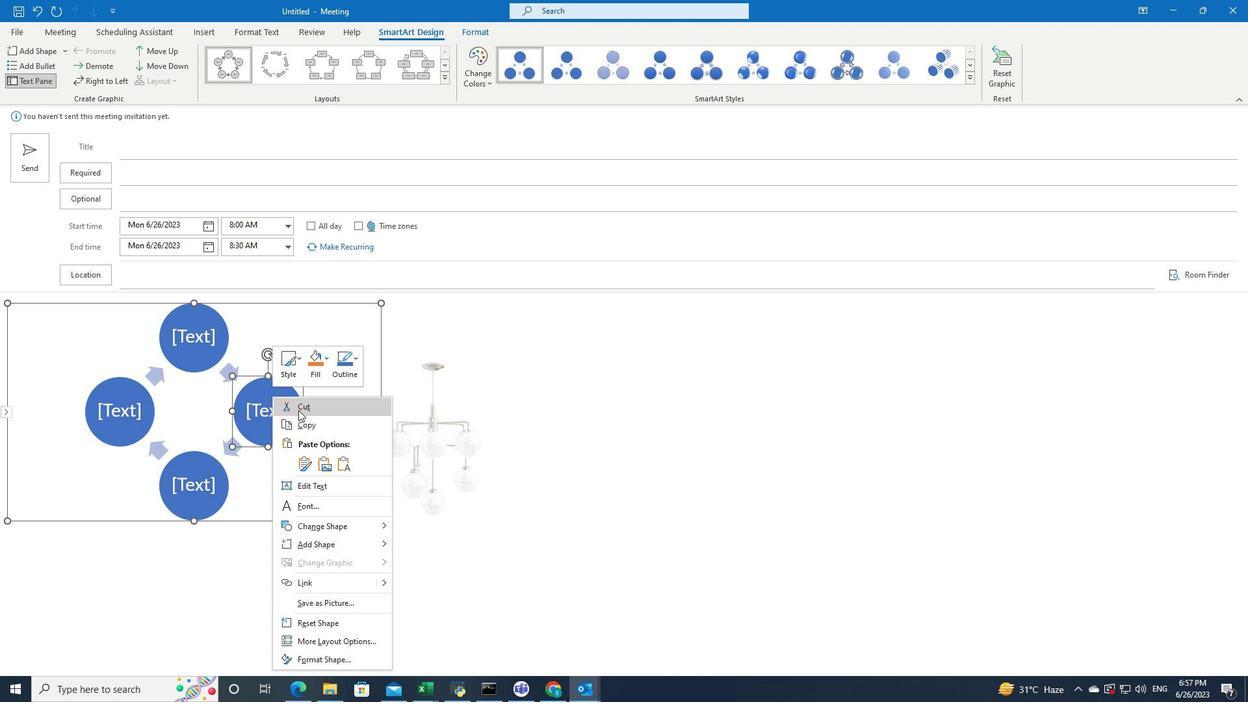 
Action: Mouse pressed left at (299, 406)
Screenshot: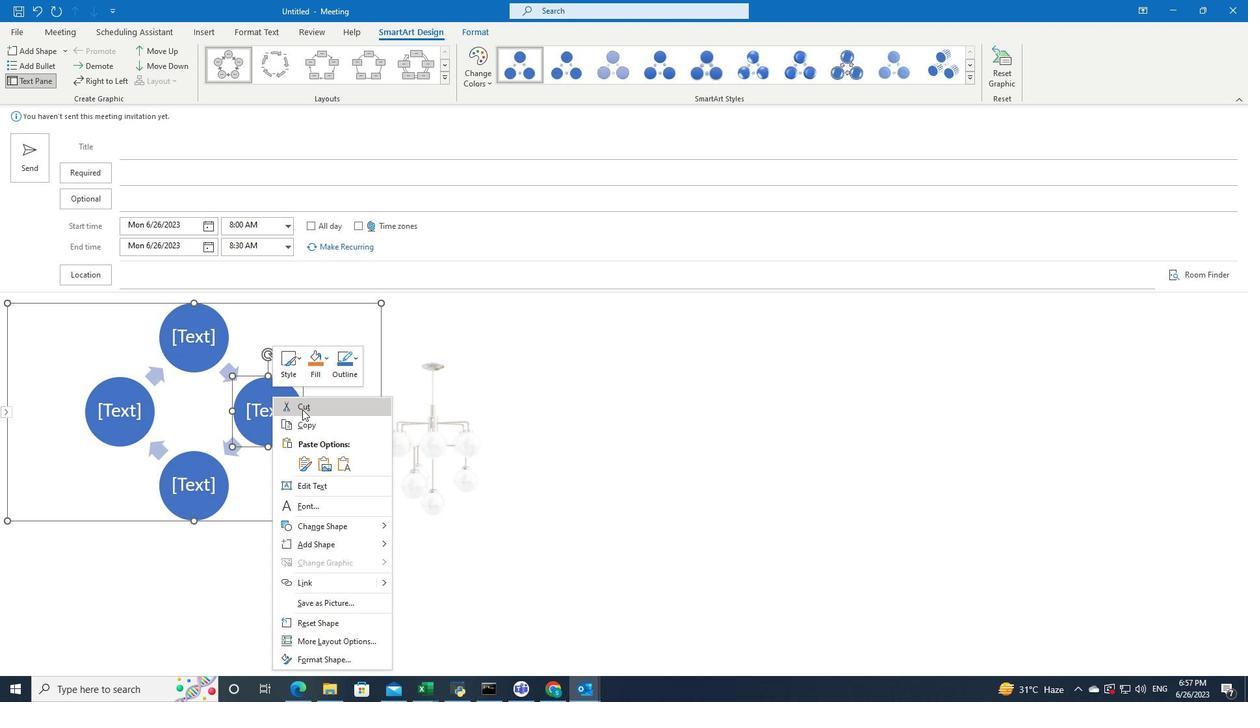 
Action: Mouse moved to (269, 445)
Screenshot: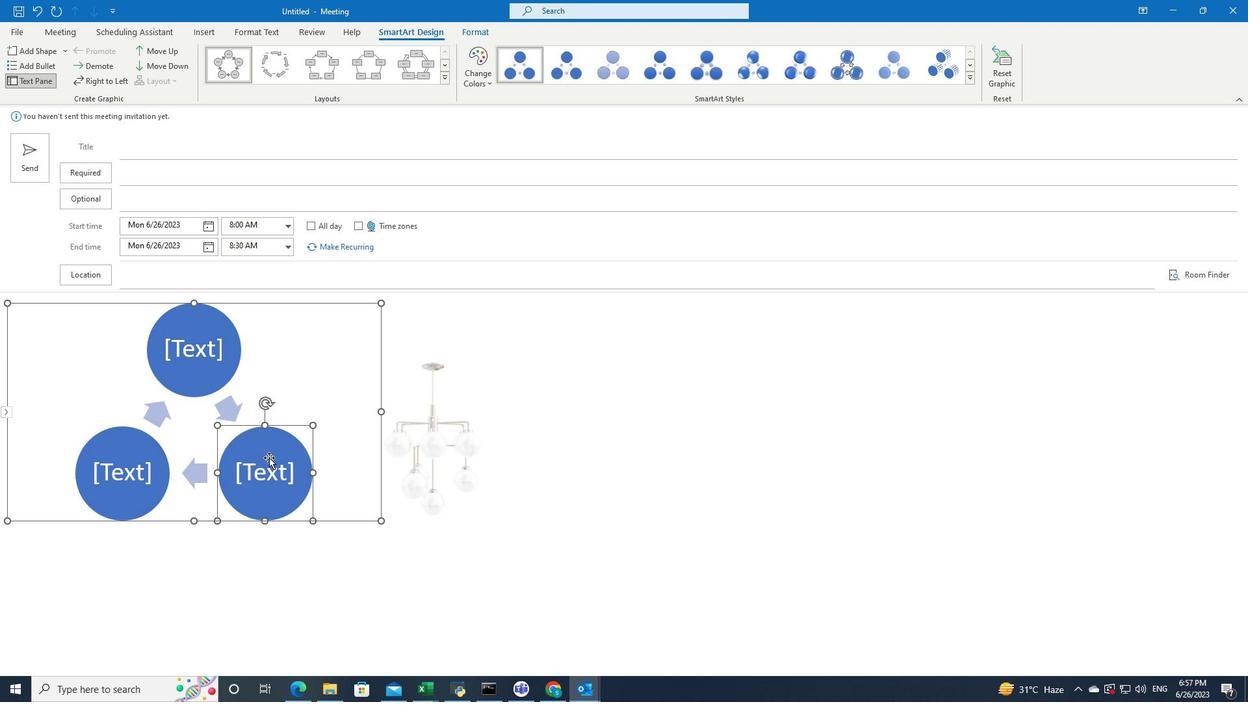 
Action: Mouse pressed right at (269, 445)
Screenshot: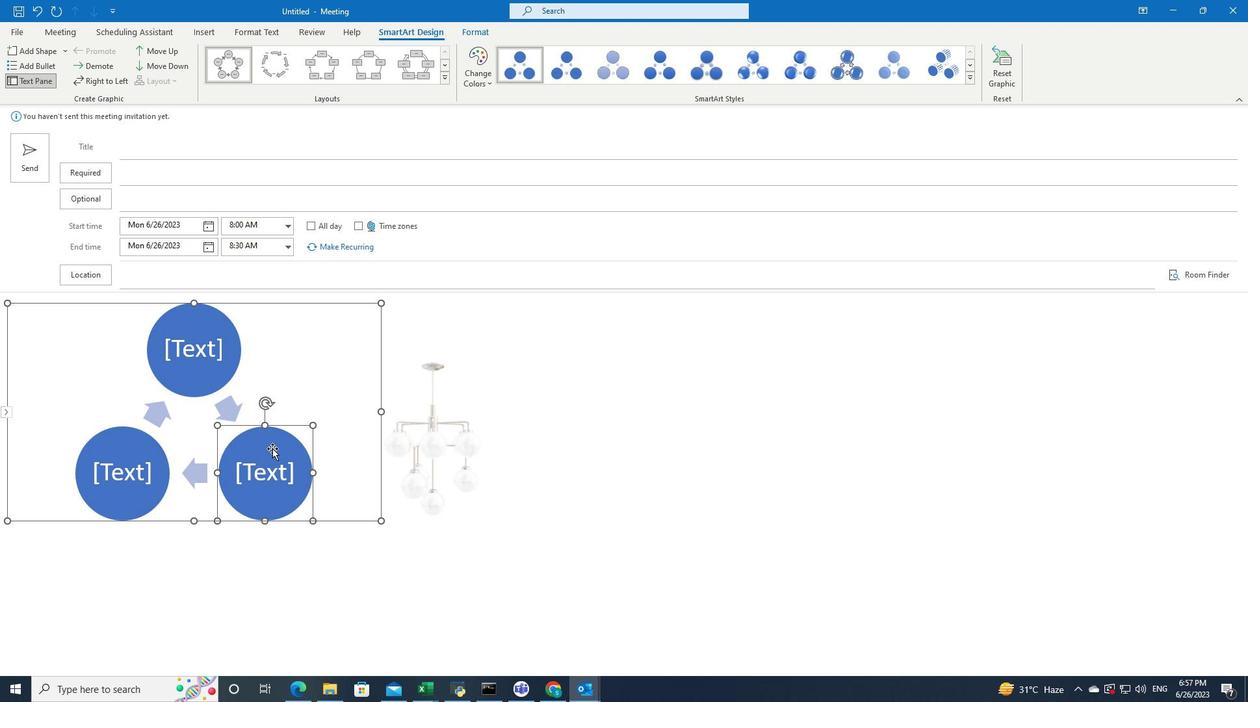 
Action: Mouse moved to (332, 190)
Screenshot: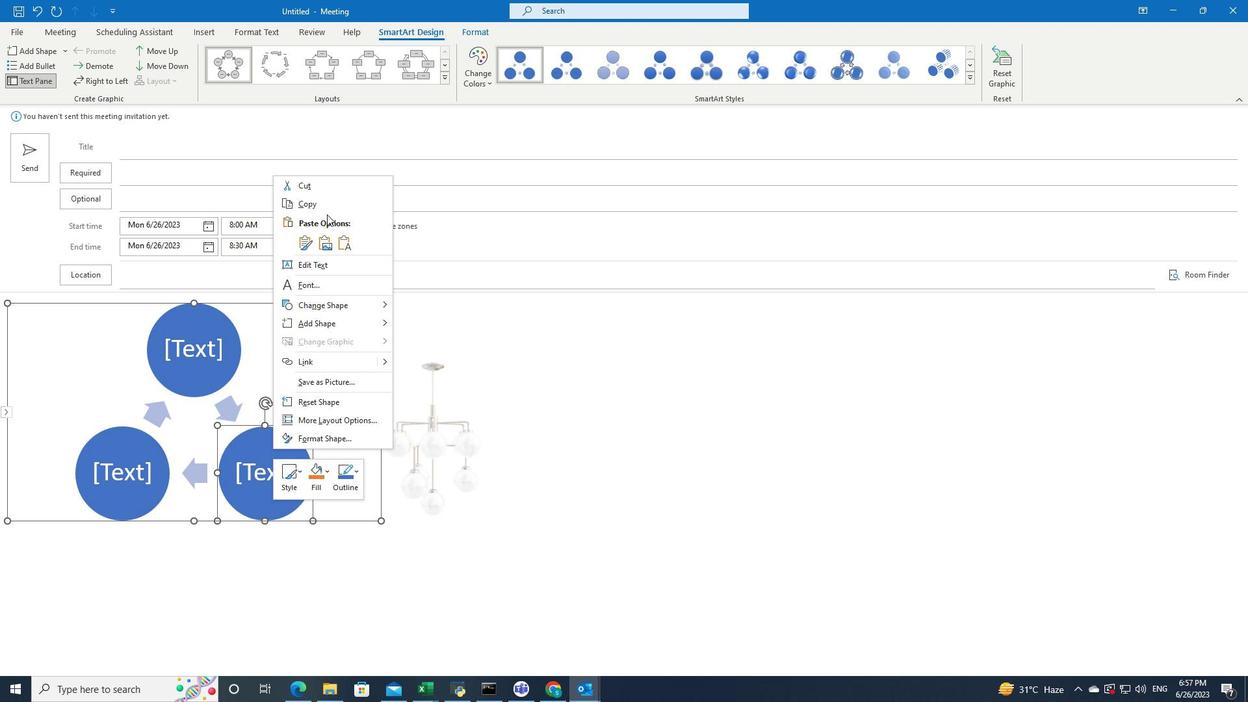 
Action: Mouse pressed left at (332, 190)
Screenshot: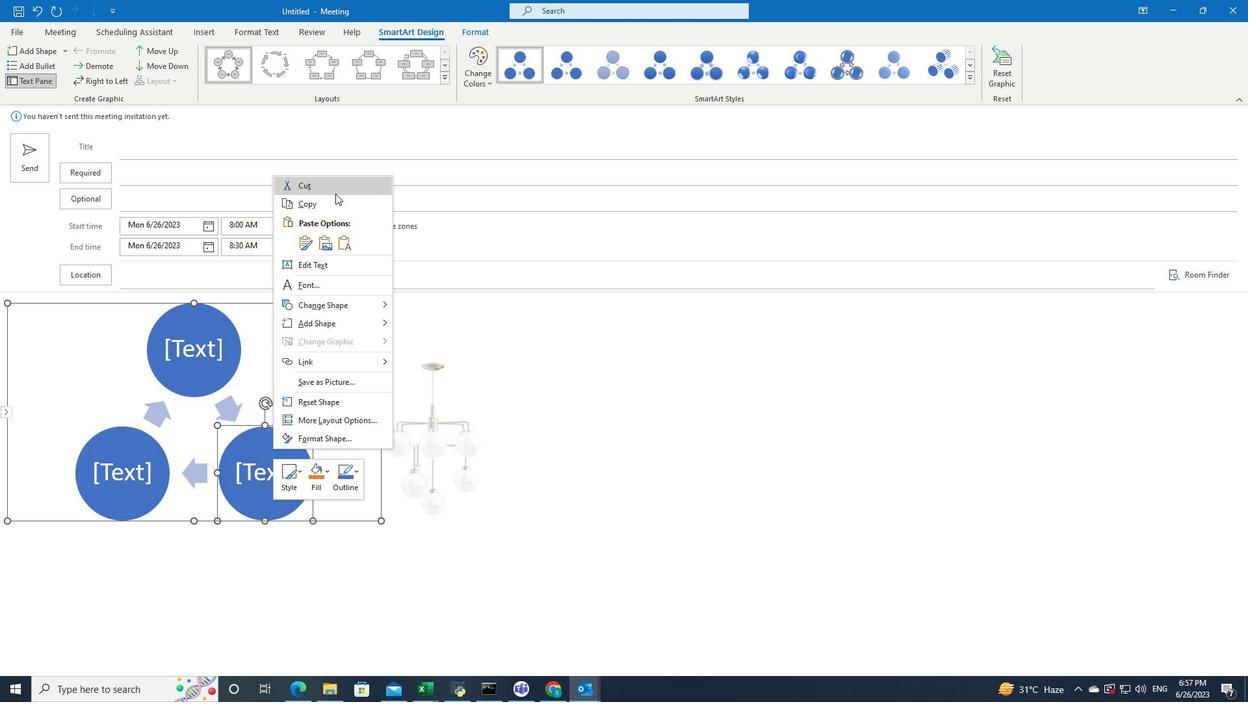 
Action: Mouse moved to (97, 408)
Screenshot: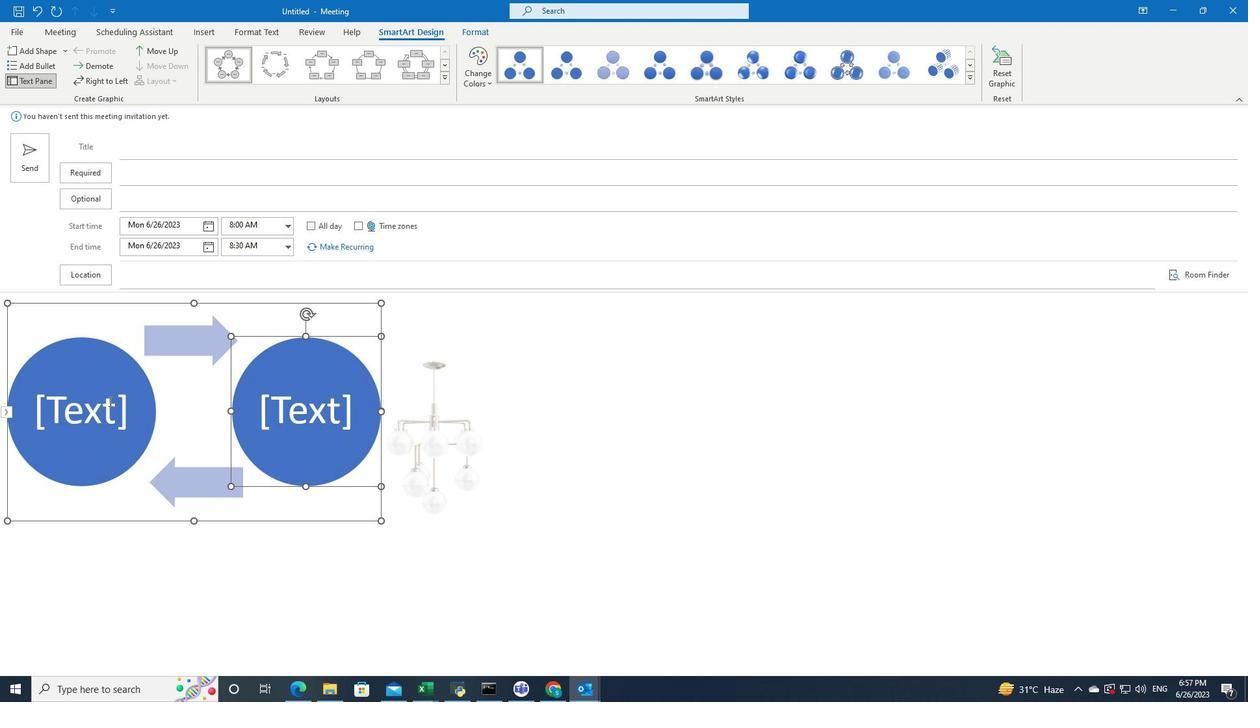 
Action: Mouse pressed left at (97, 408)
Screenshot: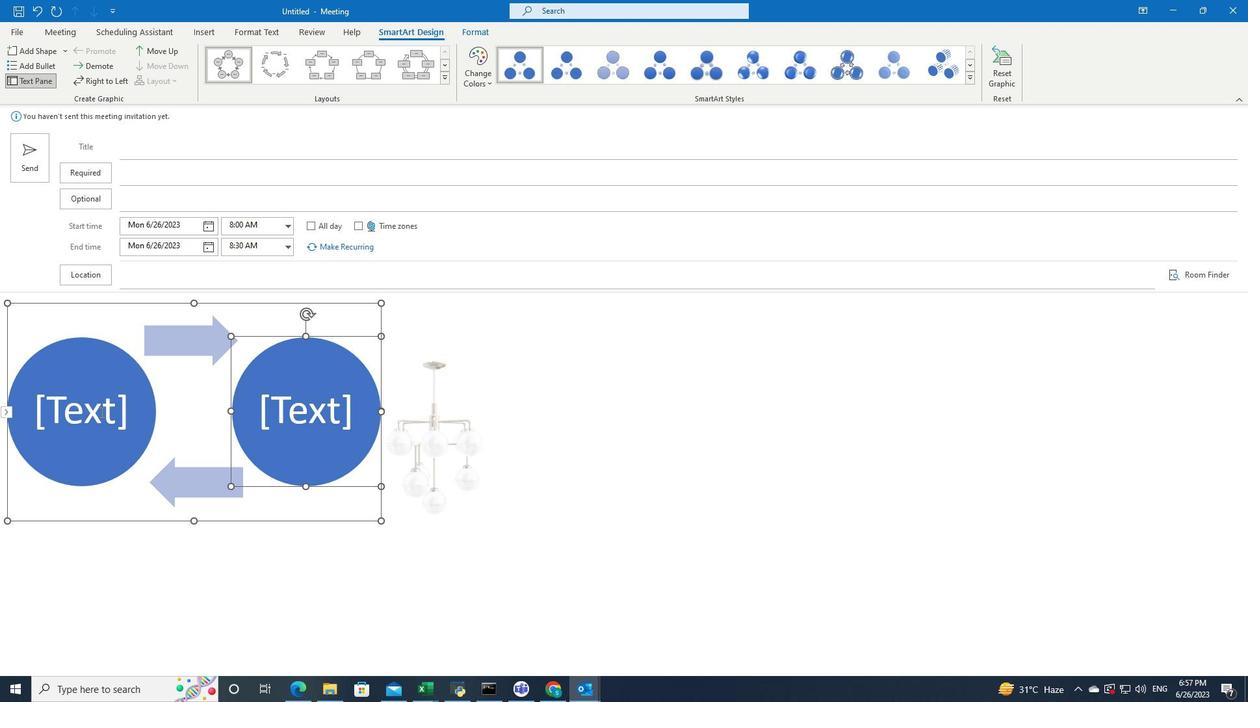 
Action: Key pressed <Key.shift>Scope<Key.space>finalization
Screenshot: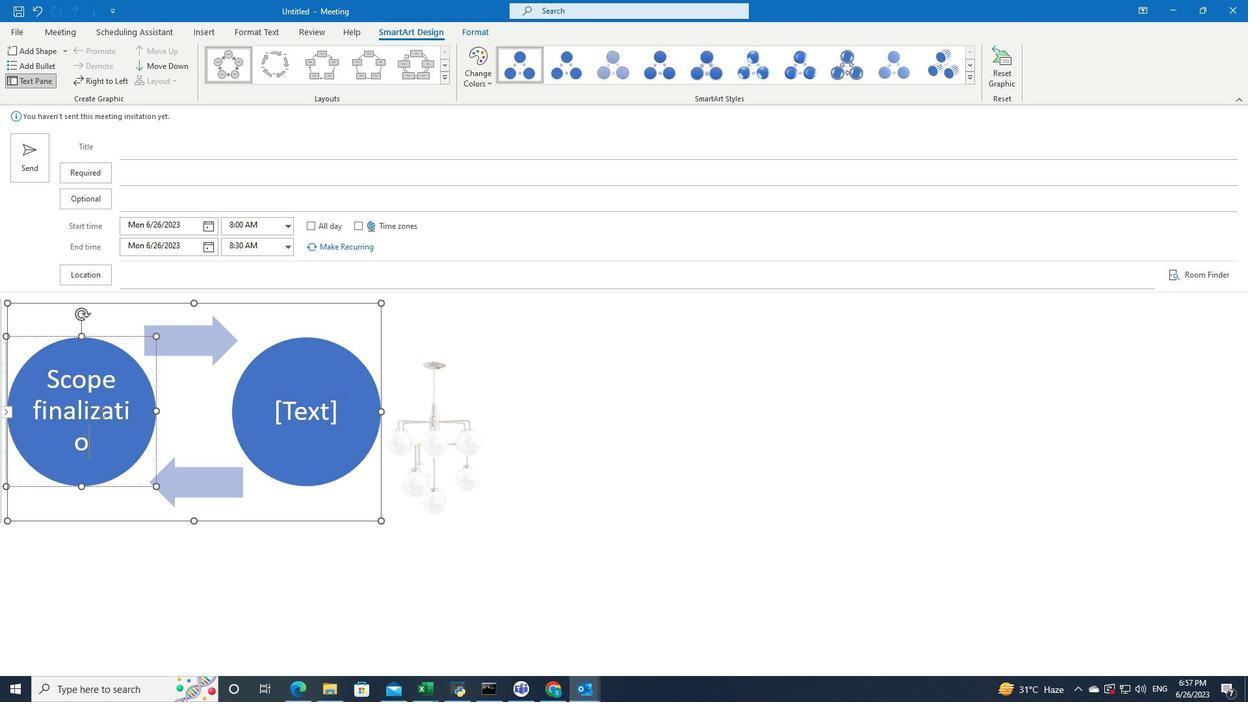 
Action: Mouse moved to (279, 415)
Screenshot: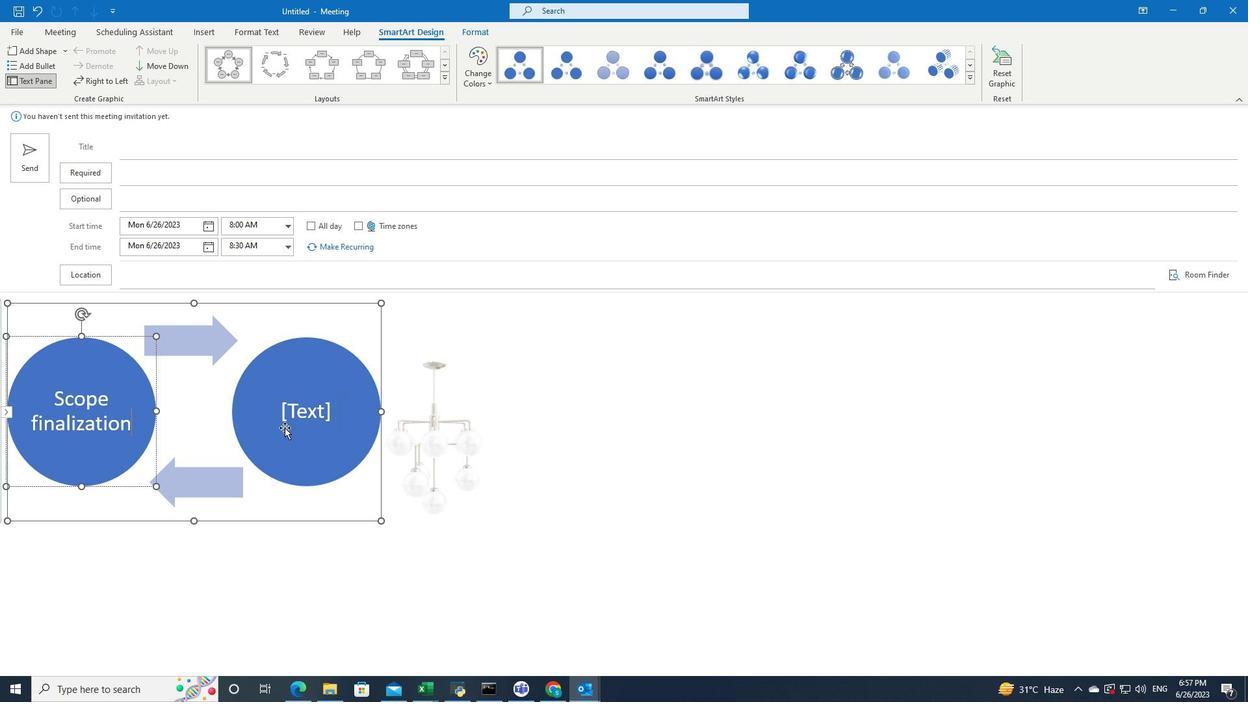
Action: Mouse pressed left at (279, 415)
Screenshot: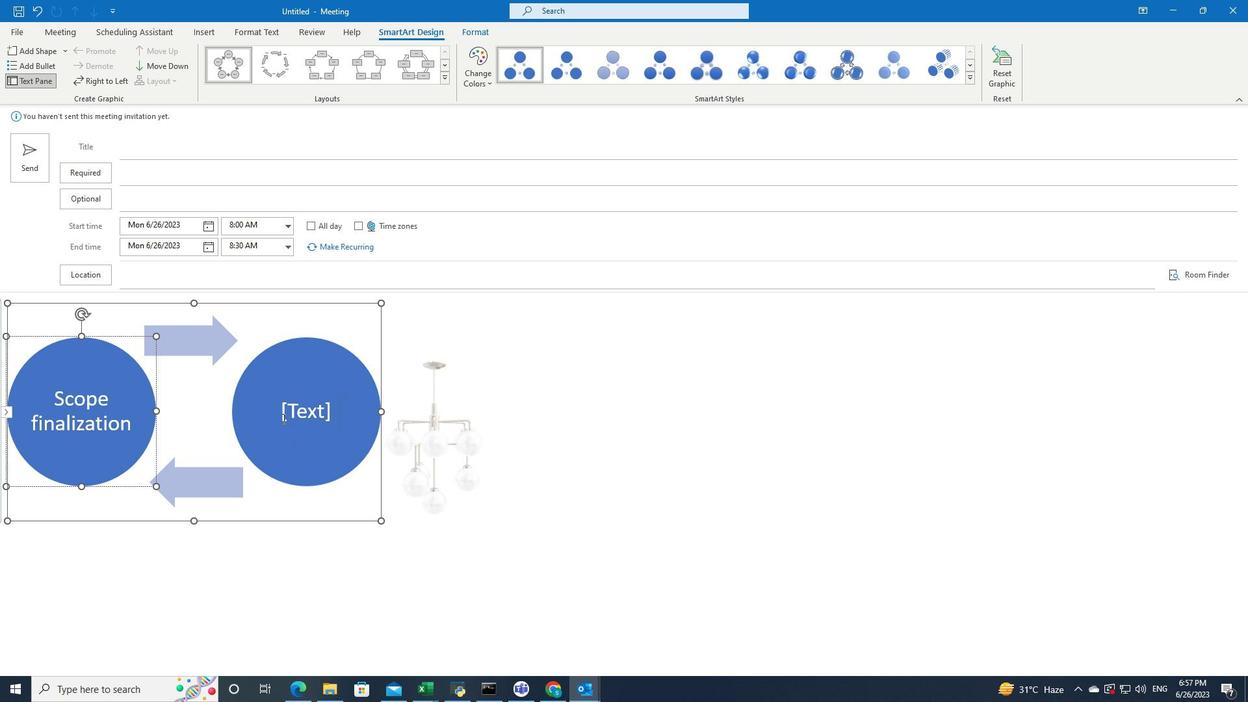 
Action: Key pressed <Key.shift>Development<Key.space>initiation
Screenshot: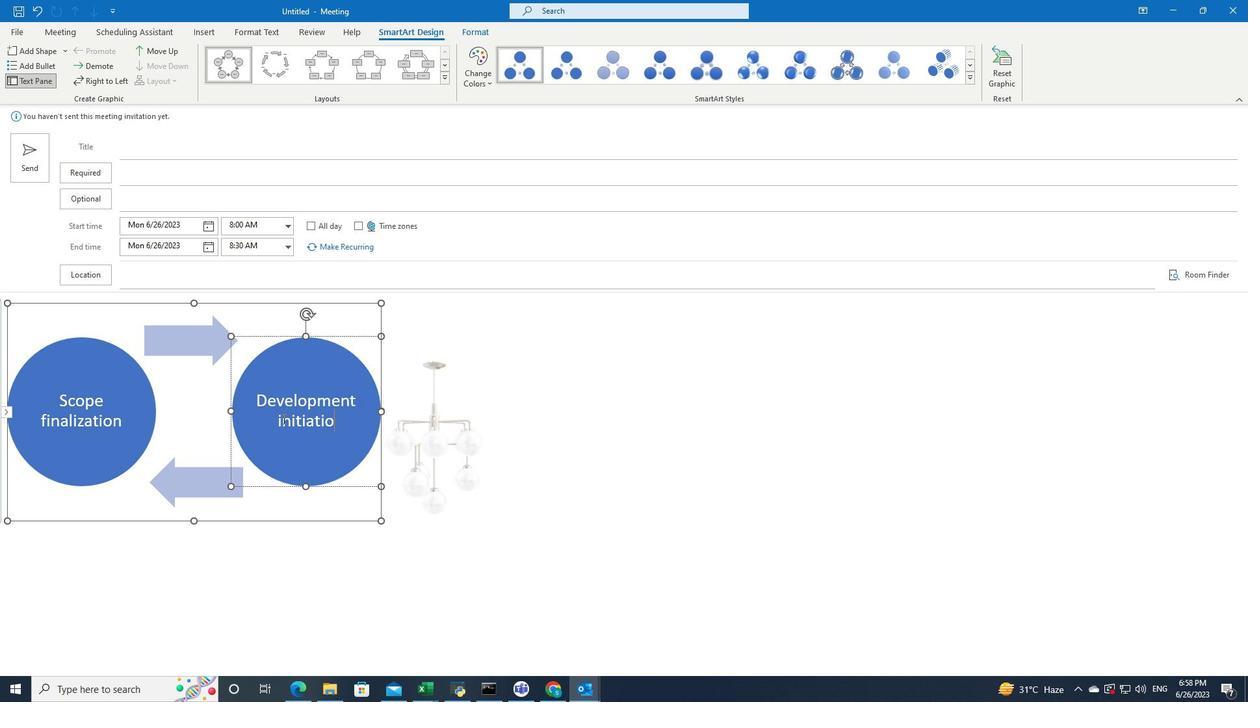 
Action: Mouse moved to (344, 466)
Screenshot: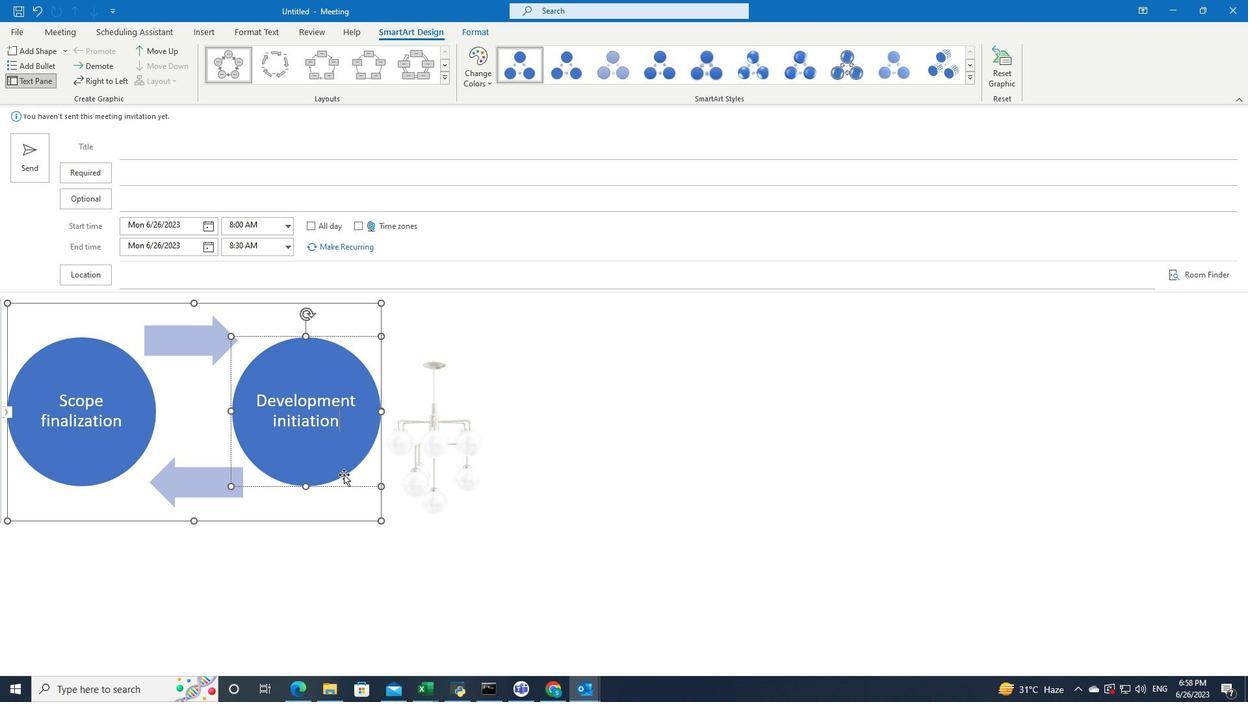 
Action: Key pressed <Key.enter>
Screenshot: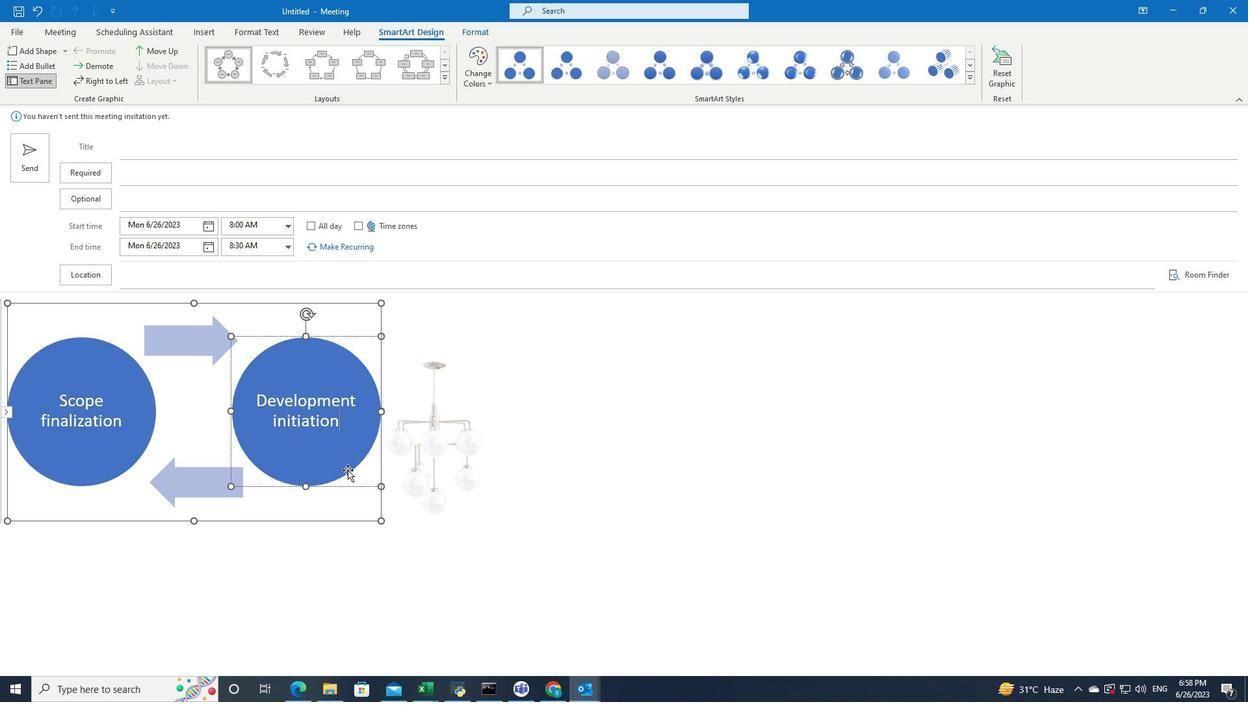
Action: Mouse moved to (510, 468)
Screenshot: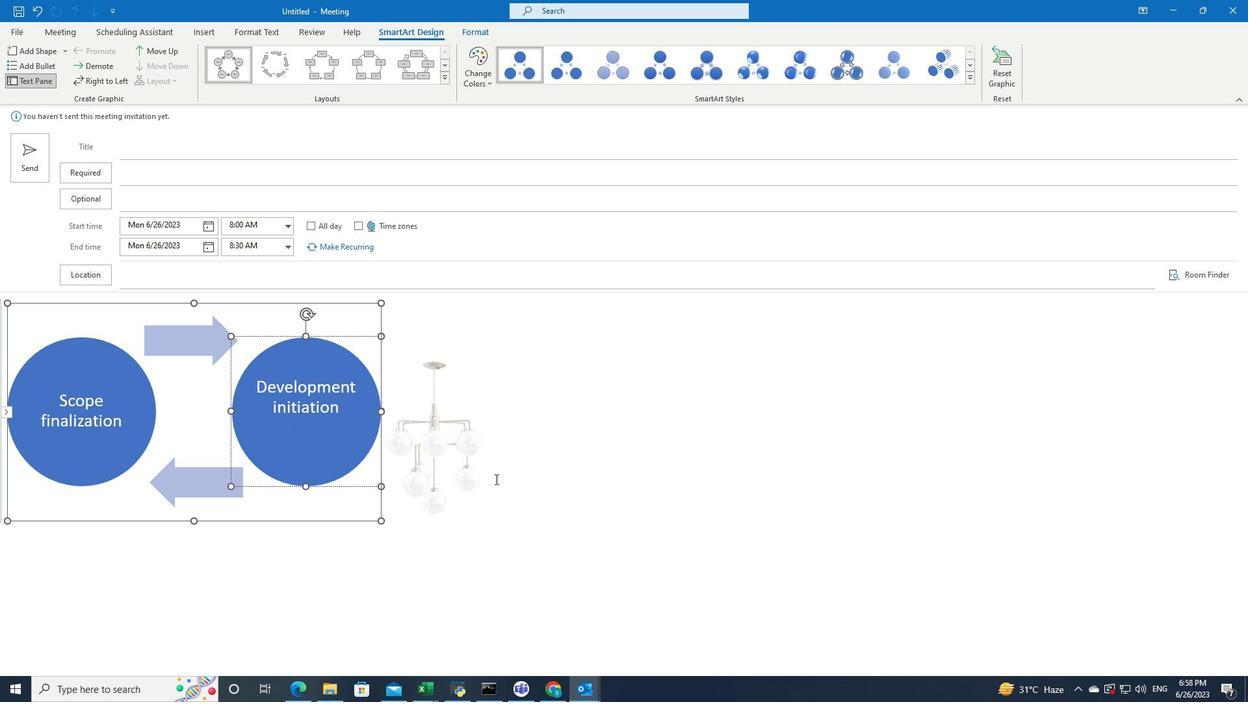 
Action: Mouse pressed left at (510, 468)
Screenshot: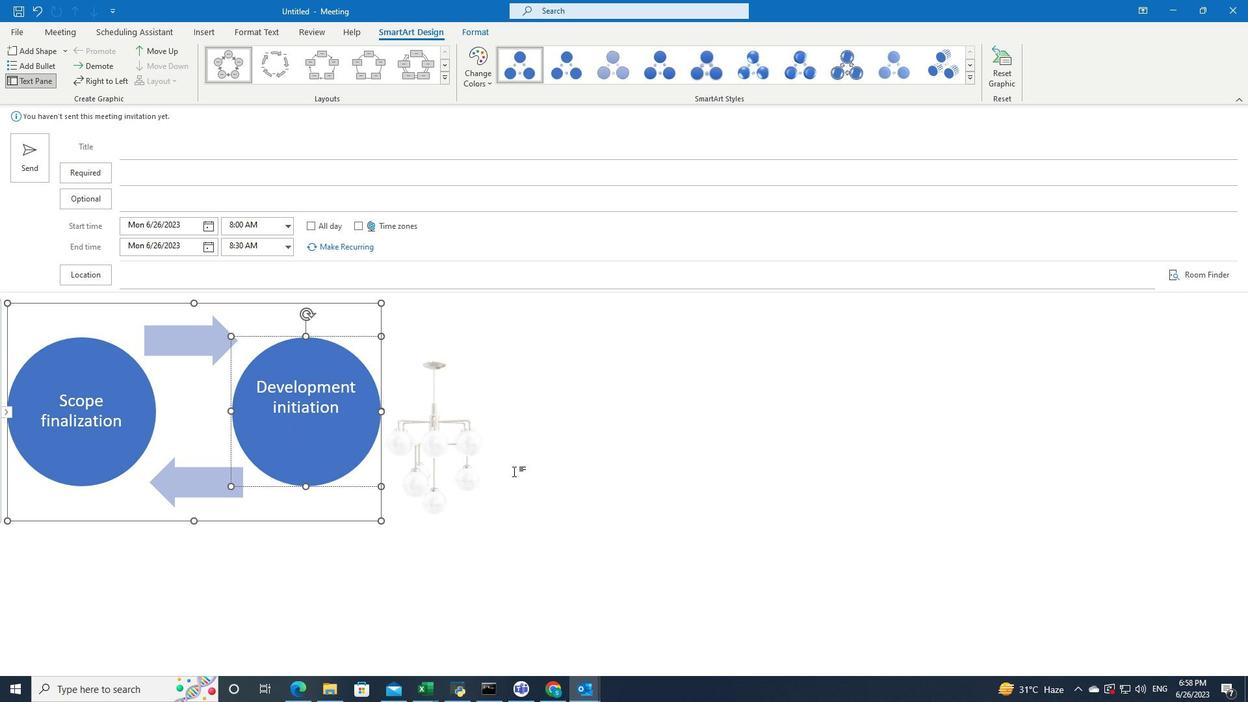 
Action: Mouse moved to (512, 468)
Screenshot: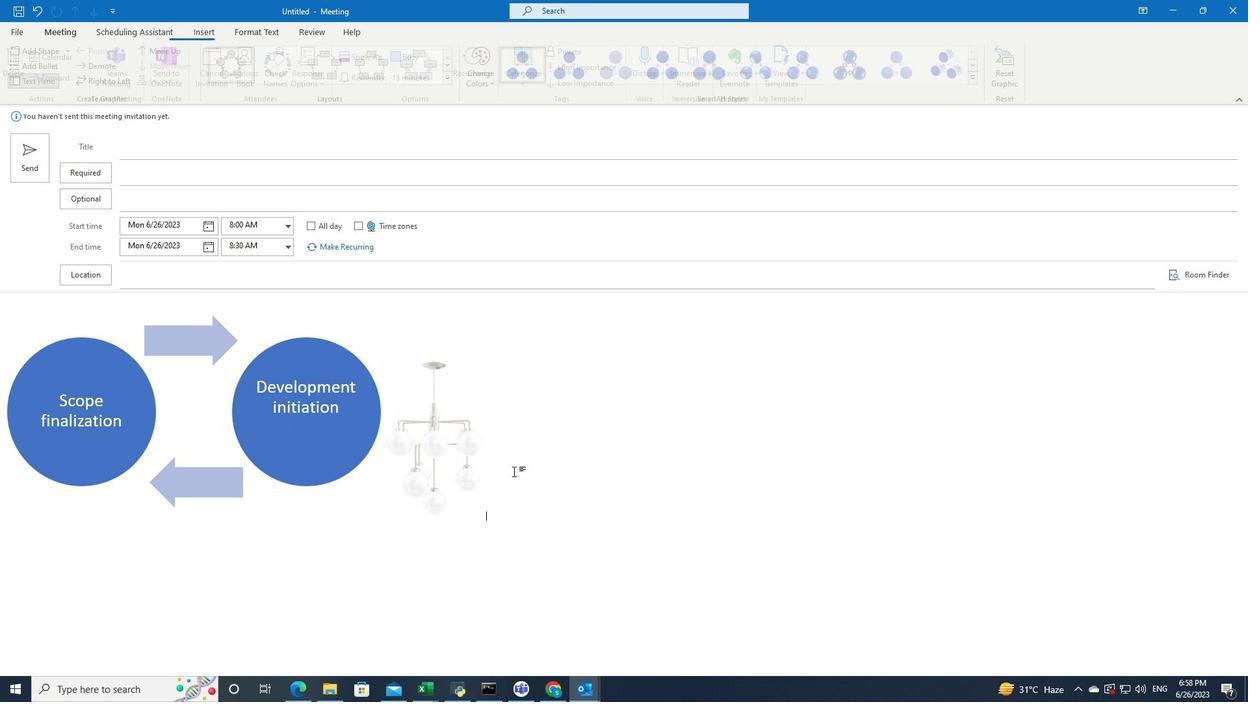 
